 Task: In the  document Computers.txt Select the last point and add comment:  ' It adds clarity to the overall document' Insert emoji reactions: 'Thumbs Down' Select all the potins and apply Title Case
Action: Mouse moved to (249, 354)
Screenshot: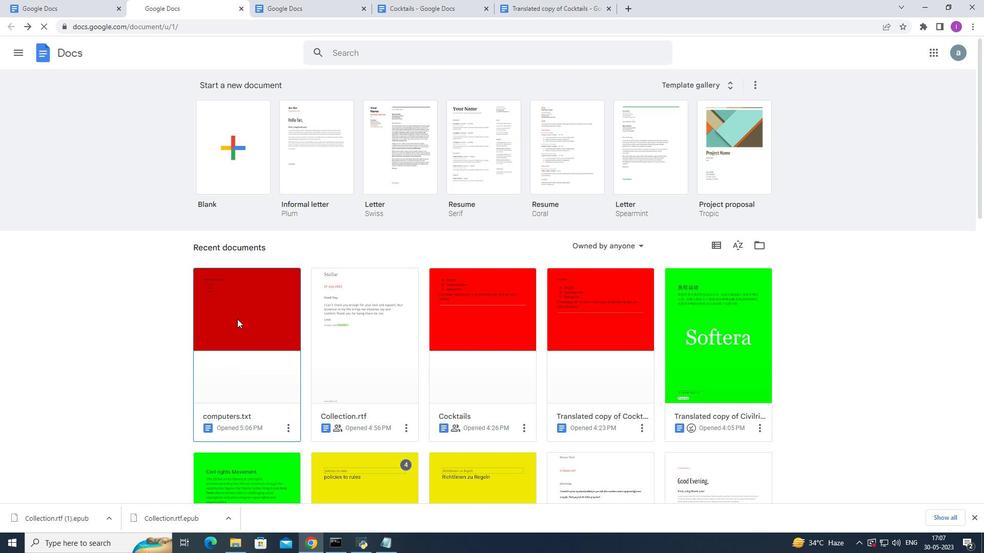 
Action: Mouse pressed left at (249, 354)
Screenshot: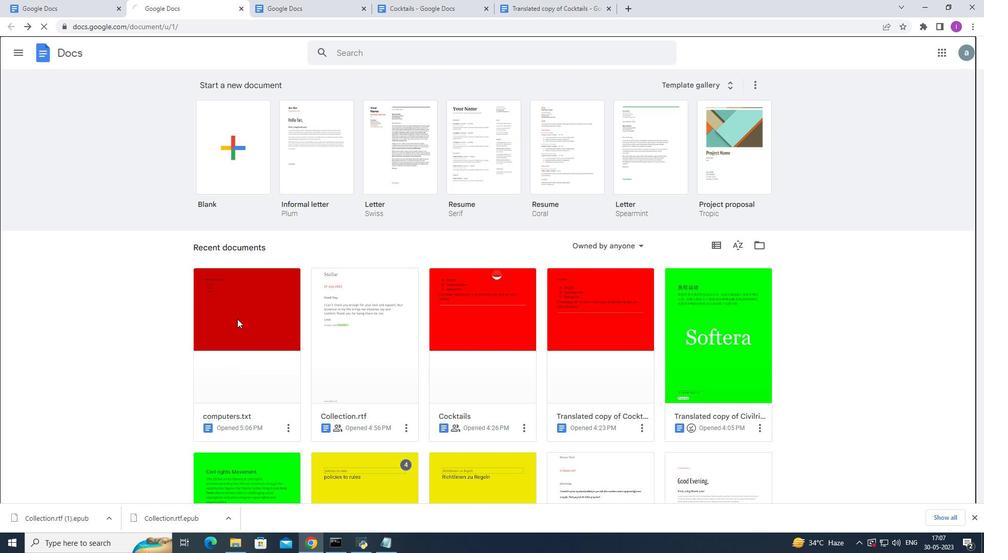 
Action: Mouse moved to (311, 222)
Screenshot: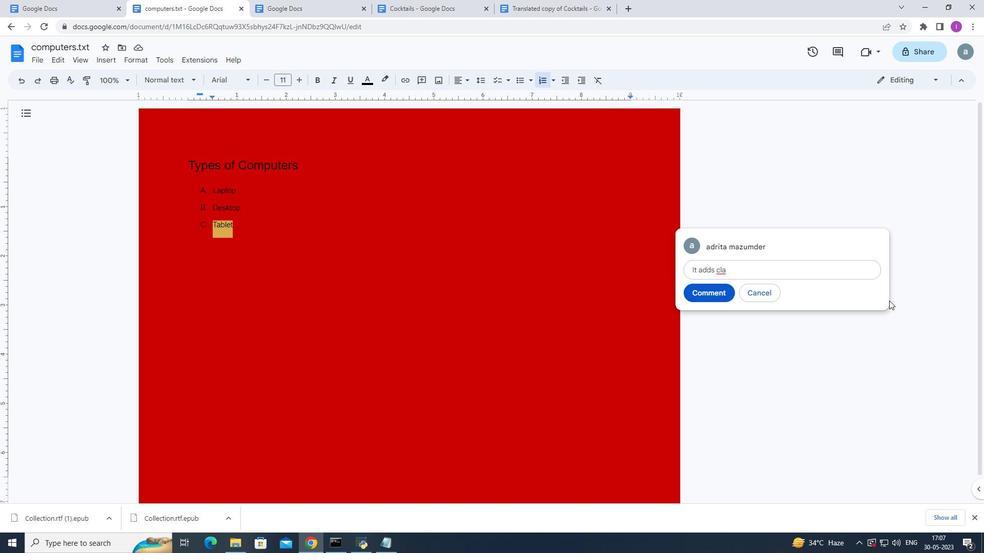
Action: Mouse pressed left at (311, 222)
Screenshot: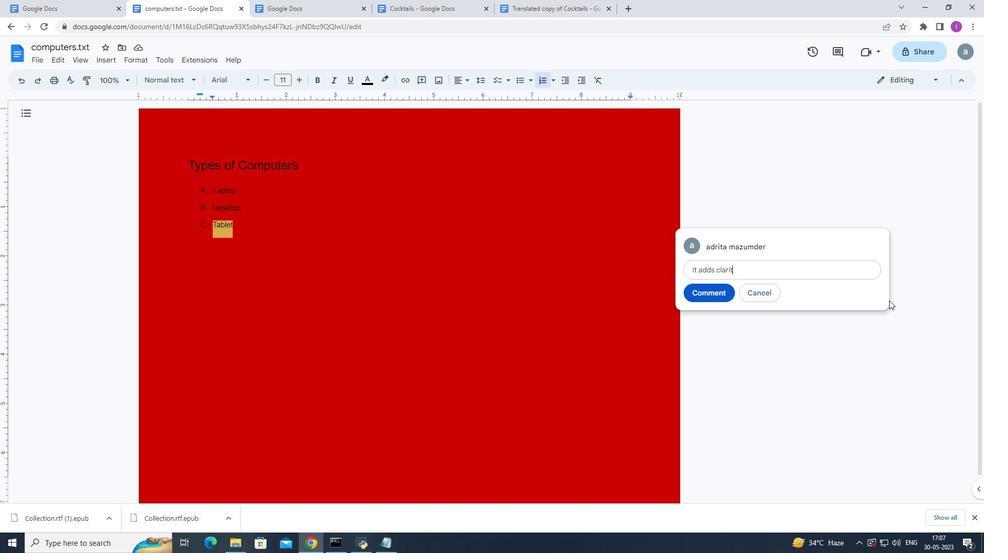 
Action: Mouse moved to (58, 59)
Screenshot: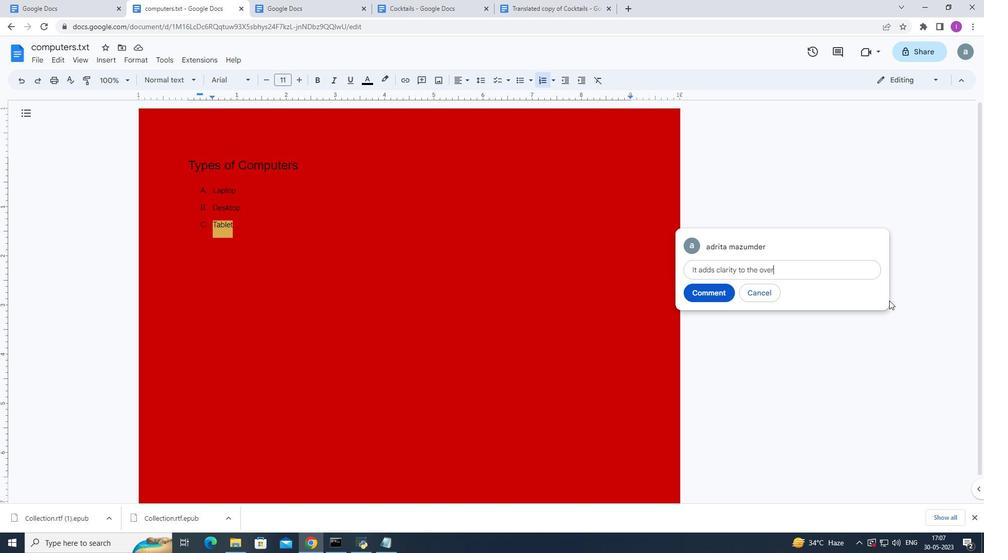 
Action: Mouse pressed left at (58, 59)
Screenshot: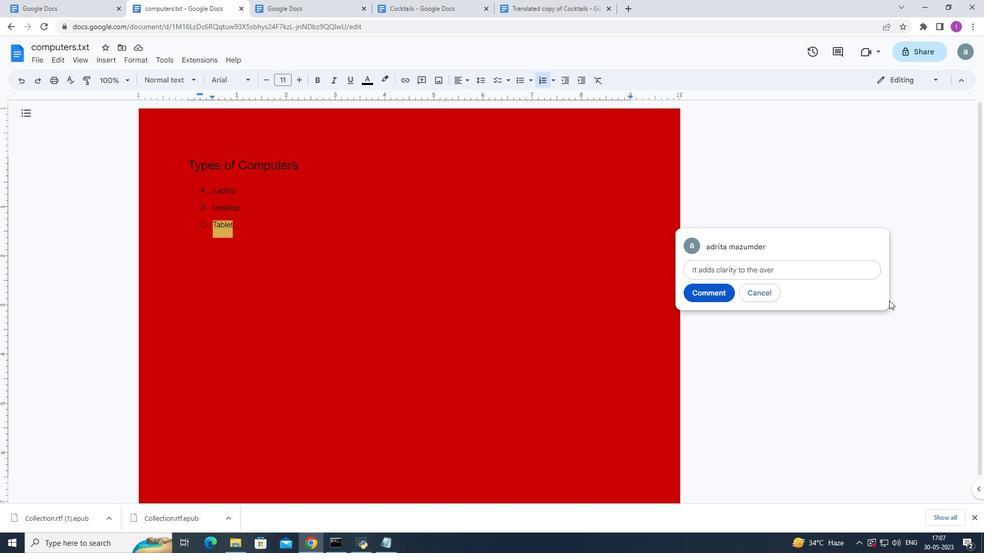 
Action: Mouse moved to (88, 314)
Screenshot: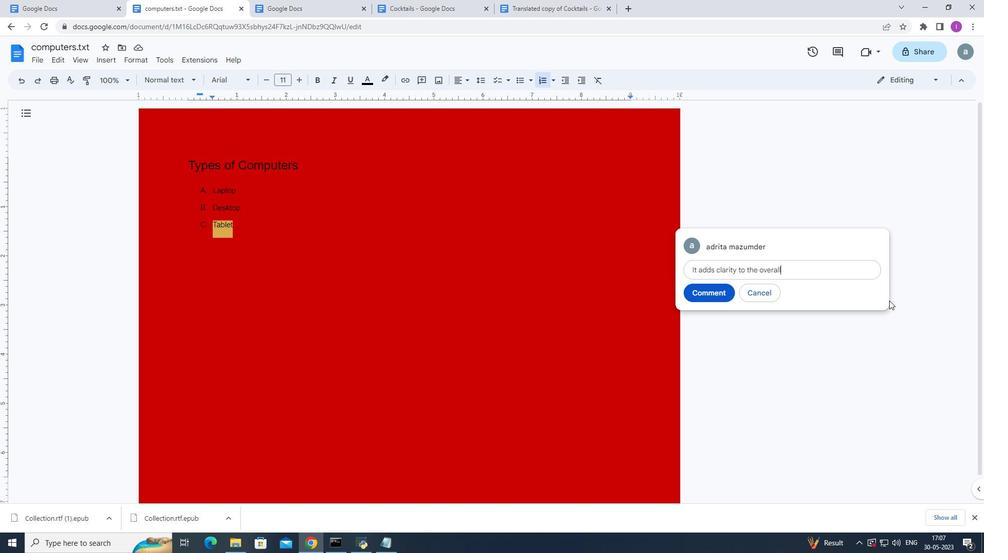 
Action: Mouse pressed left at (88, 314)
Screenshot: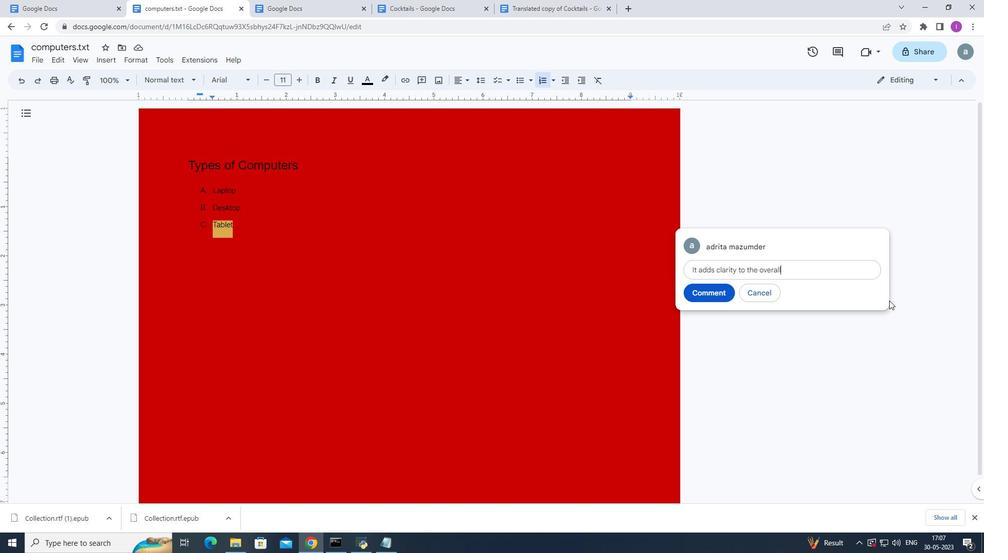 
Action: Mouse moved to (39, 55)
Screenshot: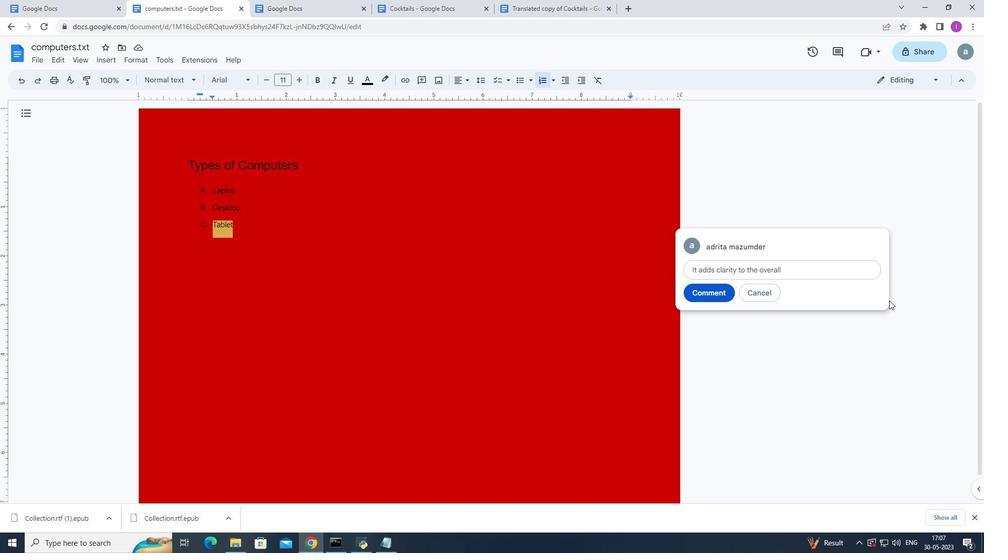 
Action: Mouse pressed left at (39, 55)
Screenshot: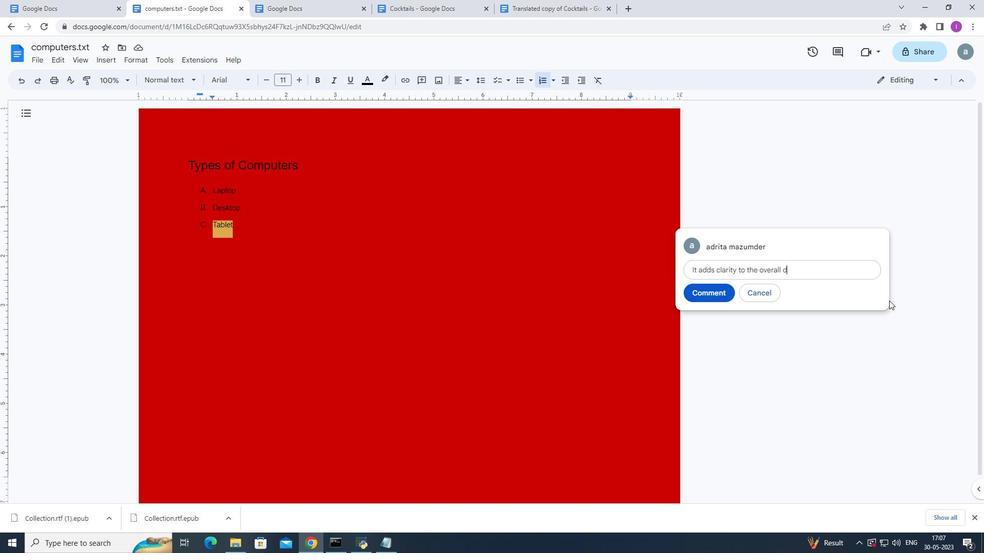 
Action: Mouse moved to (39, 396)
Screenshot: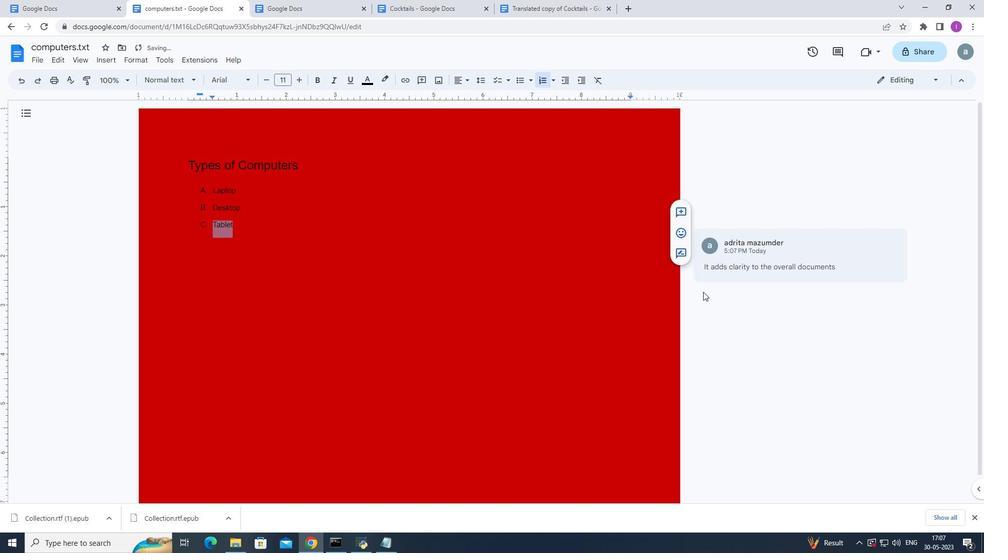 
Action: Mouse pressed left at (39, 396)
Screenshot: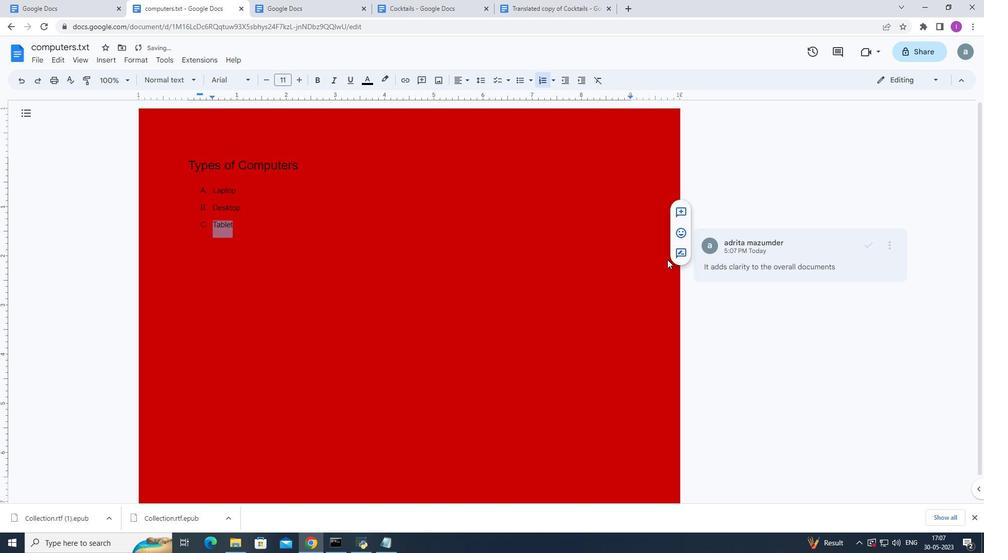 
Action: Mouse moved to (102, 59)
Screenshot: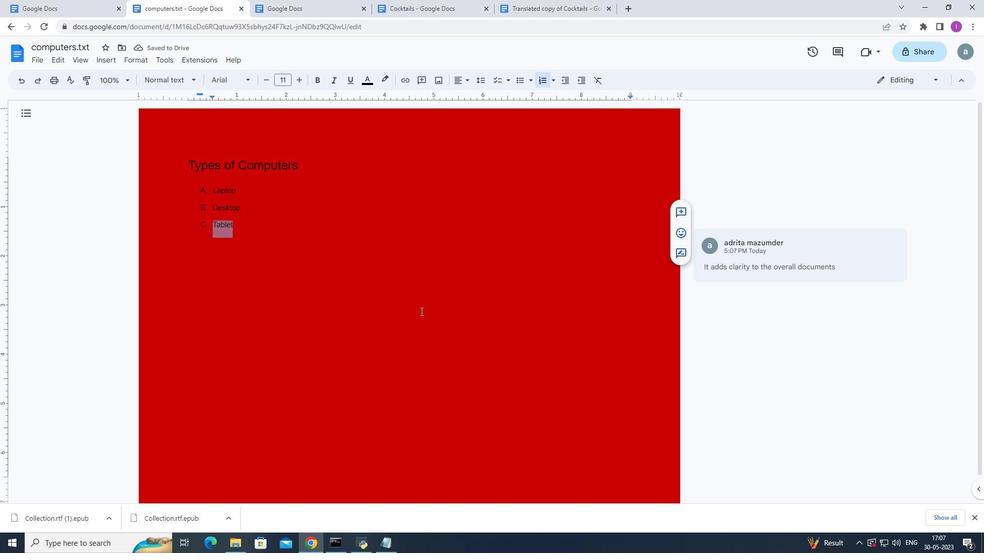 
Action: Mouse pressed left at (102, 59)
Screenshot: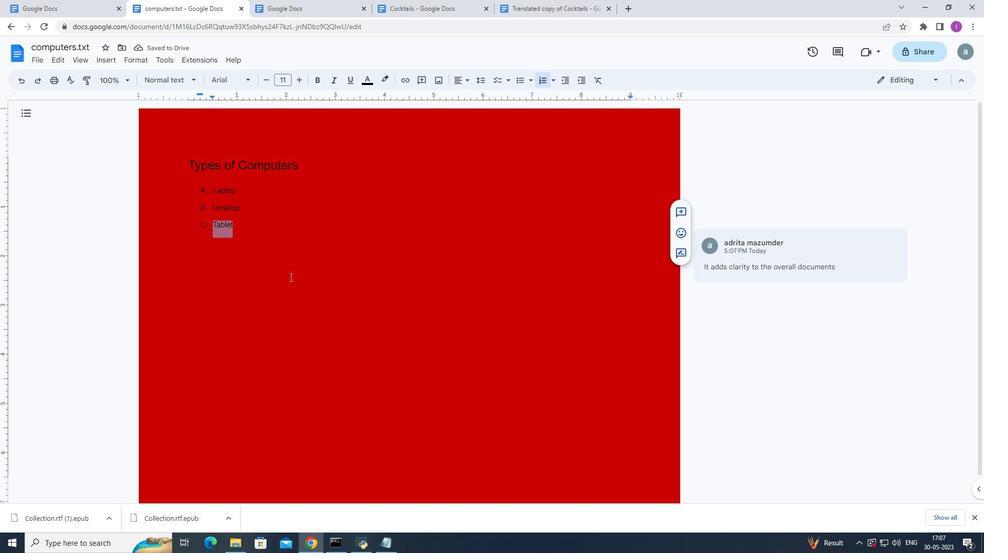 
Action: Mouse moved to (53, 353)
Screenshot: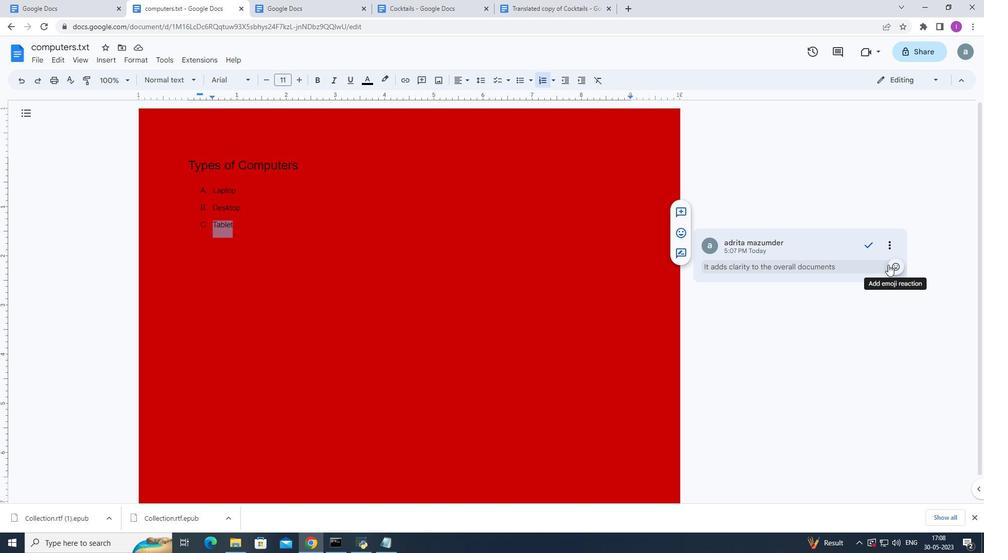 
Action: Mouse pressed left at (53, 353)
Screenshot: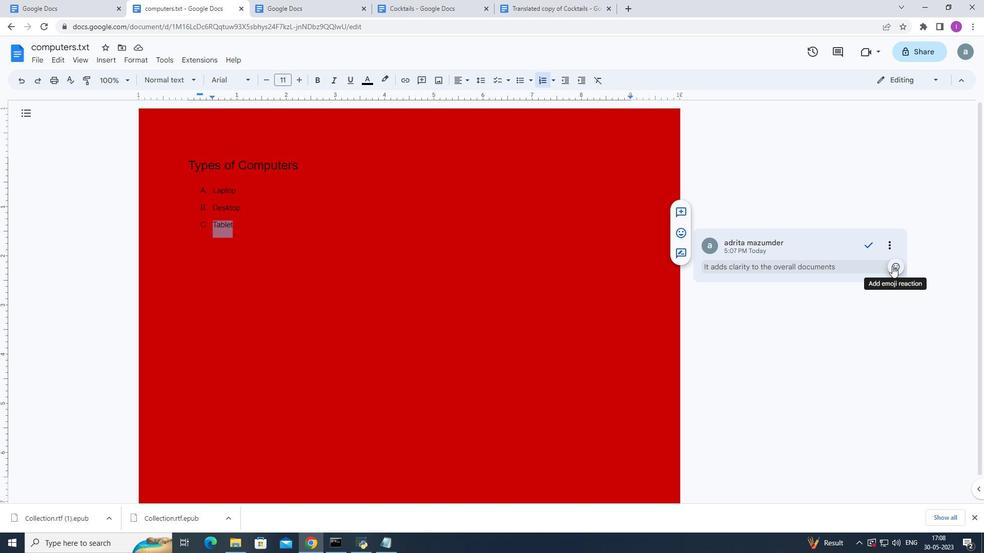 
Action: Mouse moved to (71, 60)
Screenshot: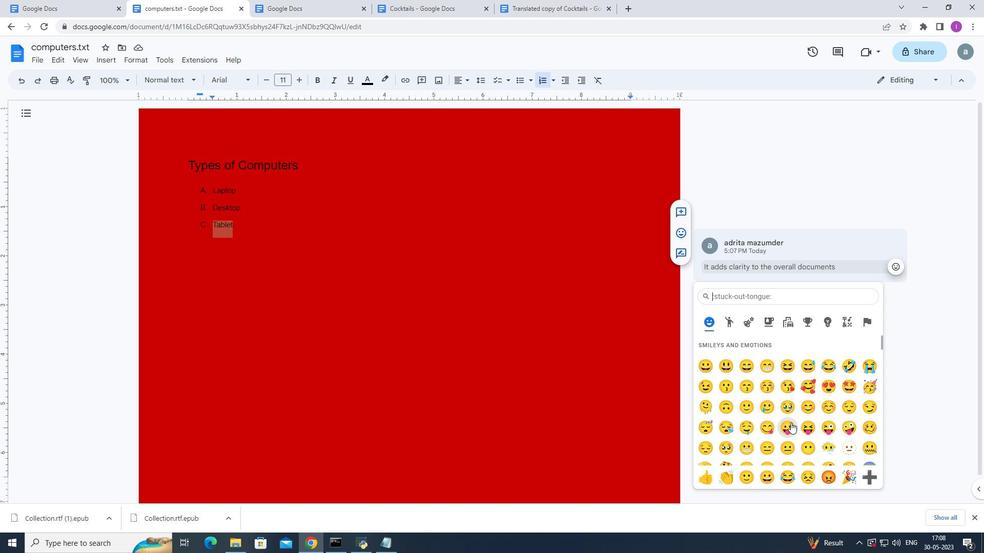 
Action: Mouse pressed left at (71, 60)
Screenshot: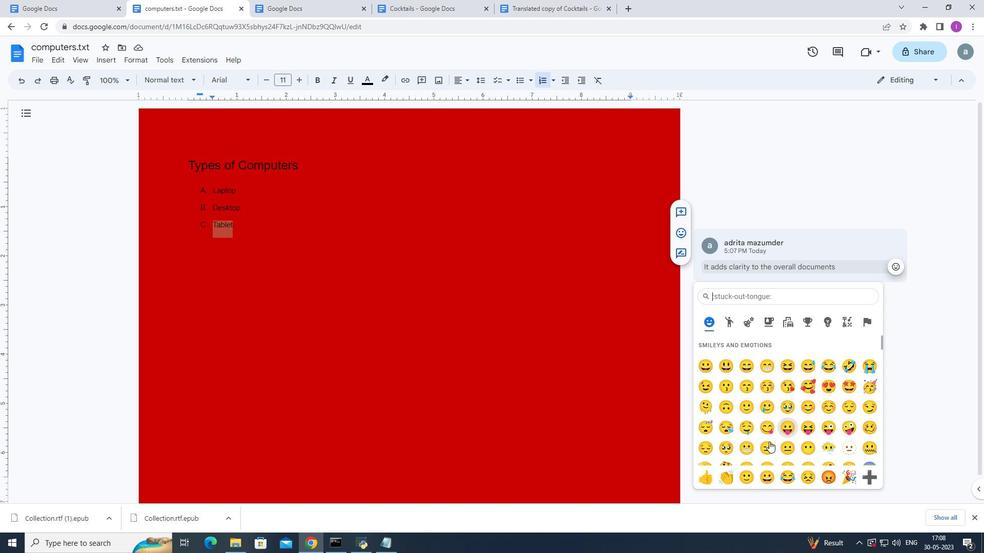 
Action: Mouse moved to (157, 243)
Screenshot: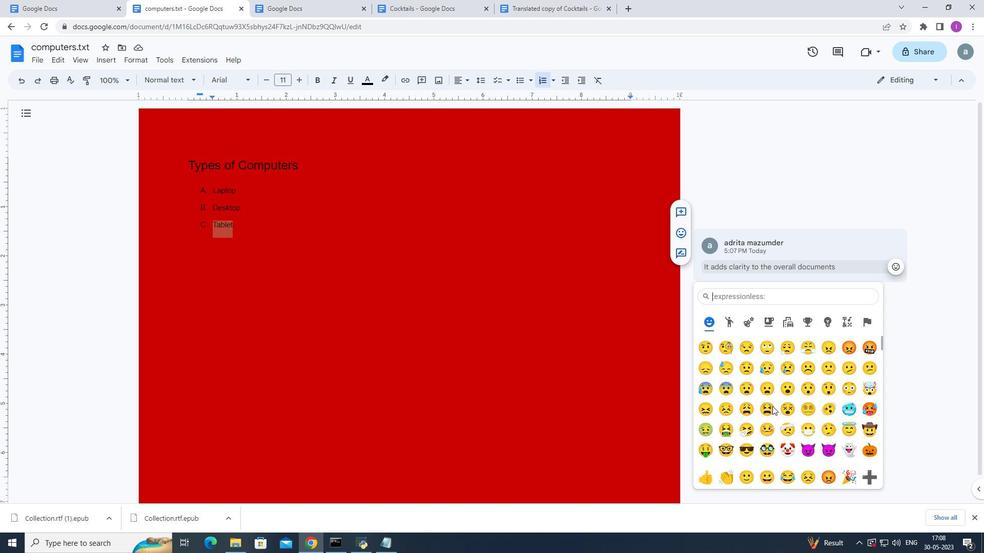 
Action: Mouse pressed left at (157, 243)
Screenshot: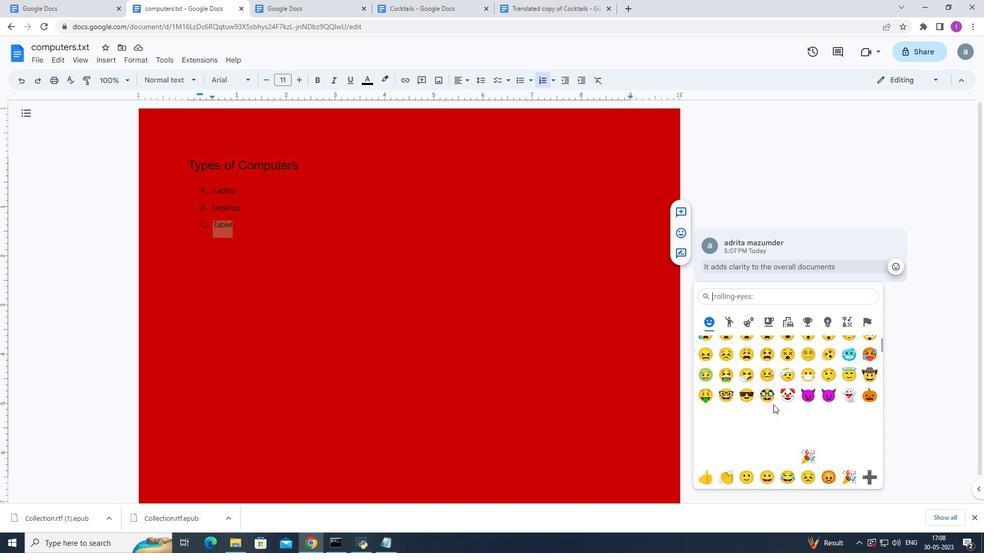 
Action: Mouse moved to (173, 57)
Screenshot: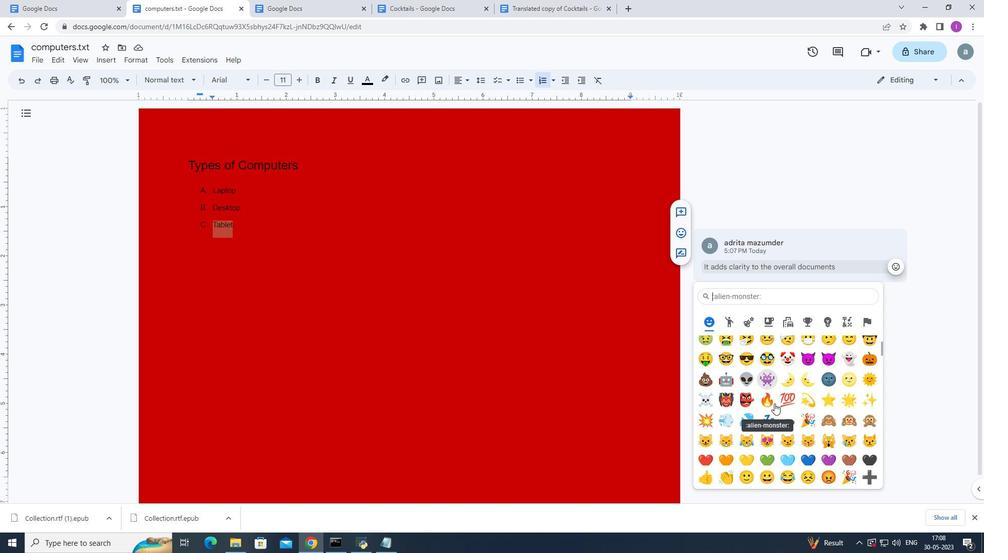 
Action: Mouse pressed left at (173, 57)
Screenshot: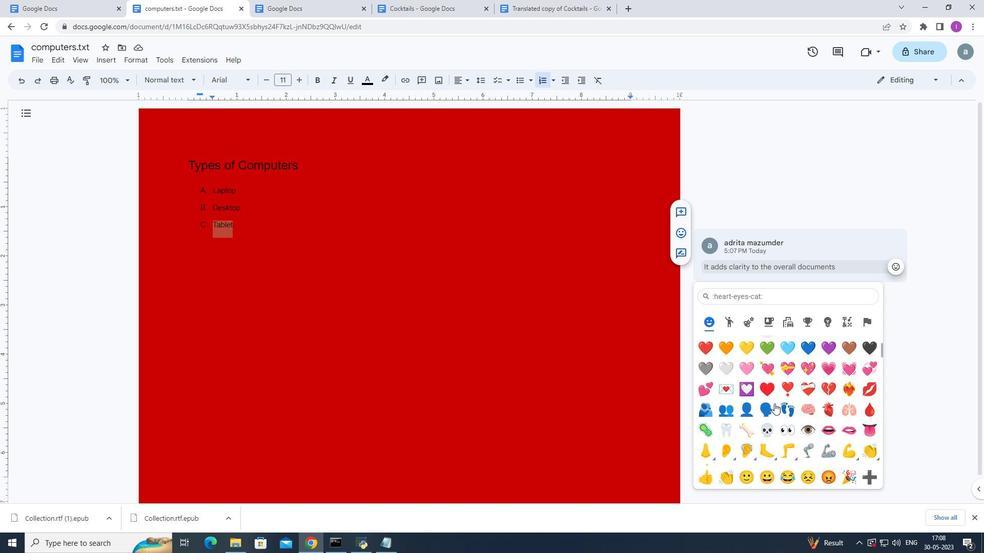 
Action: Mouse moved to (125, 257)
Screenshot: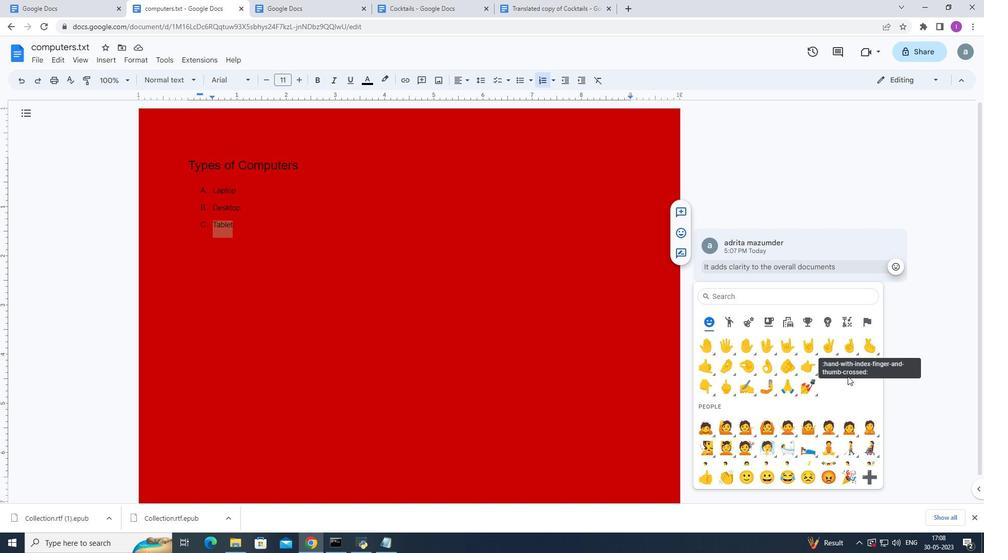 
Action: Mouse pressed left at (125, 257)
Screenshot: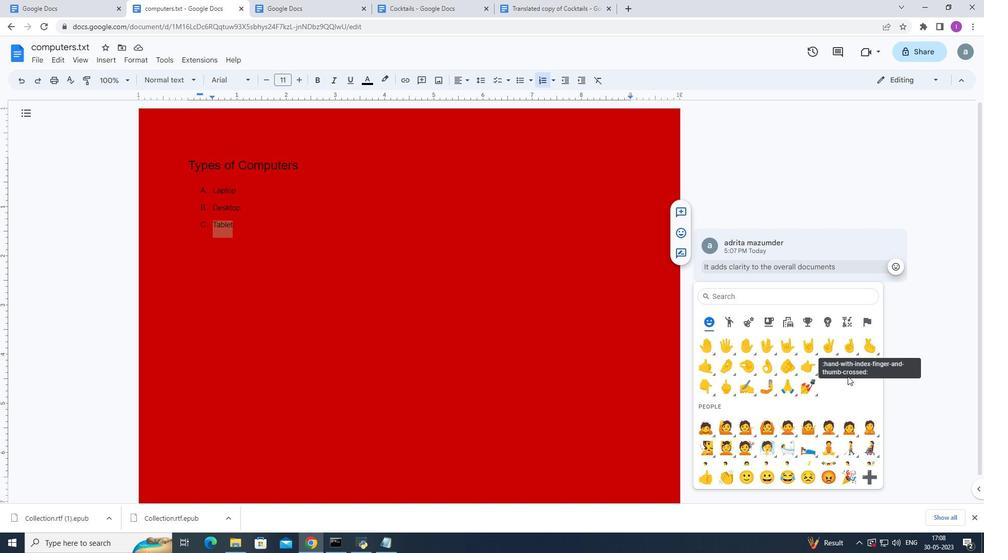 
Action: Mouse moved to (61, 61)
Screenshot: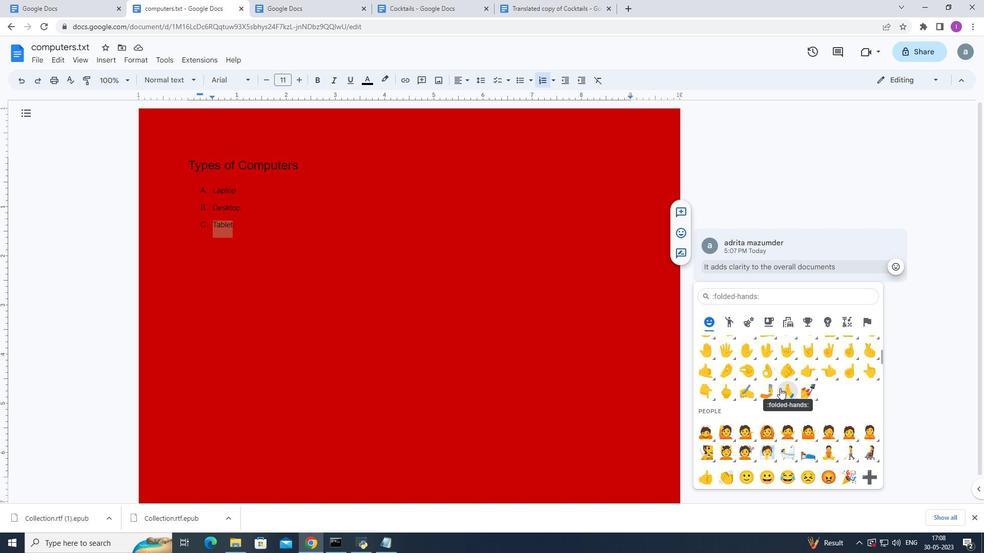 
Action: Mouse pressed left at (61, 61)
Screenshot: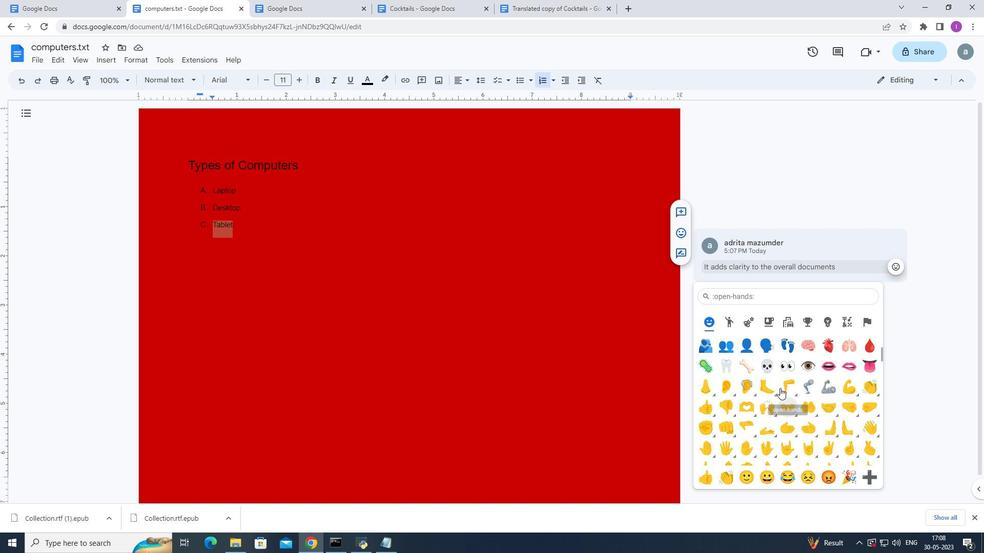 
Action: Mouse moved to (16, 206)
Screenshot: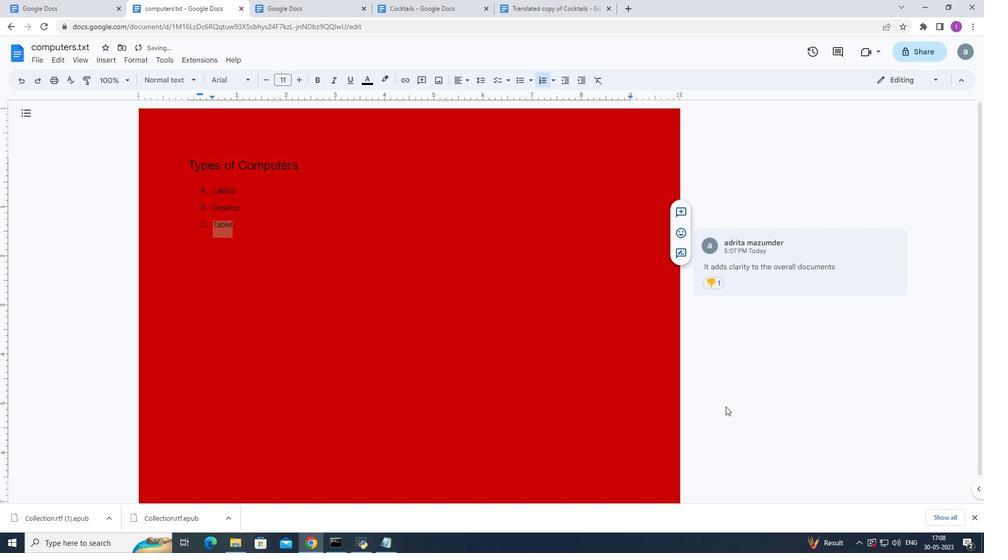 
Action: Mouse pressed left at (16, 206)
Screenshot: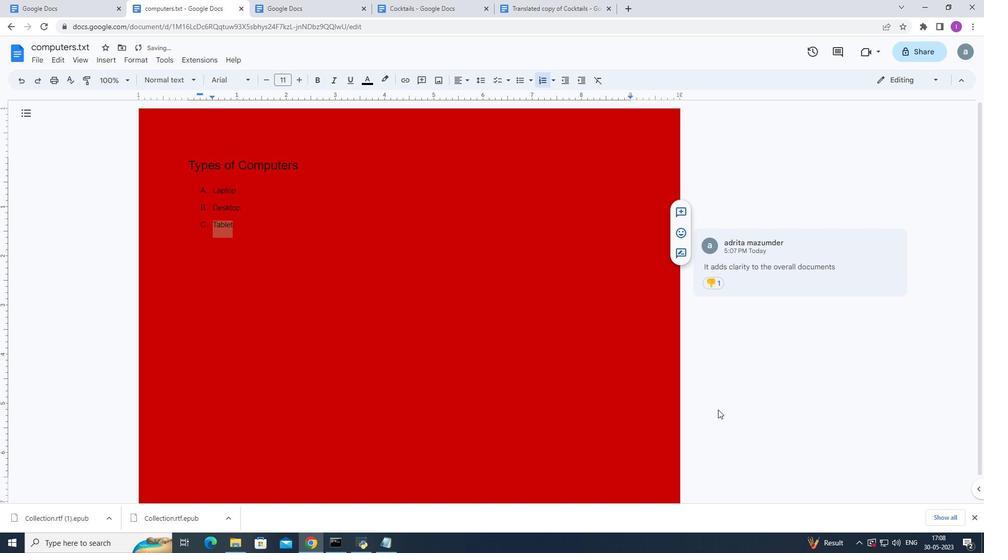 
Action: Mouse moved to (36, 56)
Screenshot: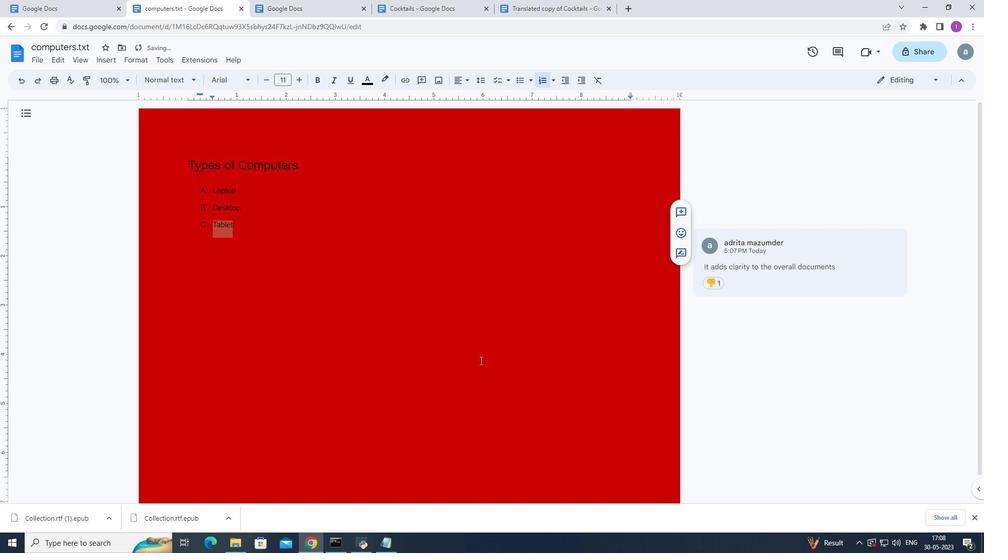 
Action: Mouse pressed left at (36, 56)
Screenshot: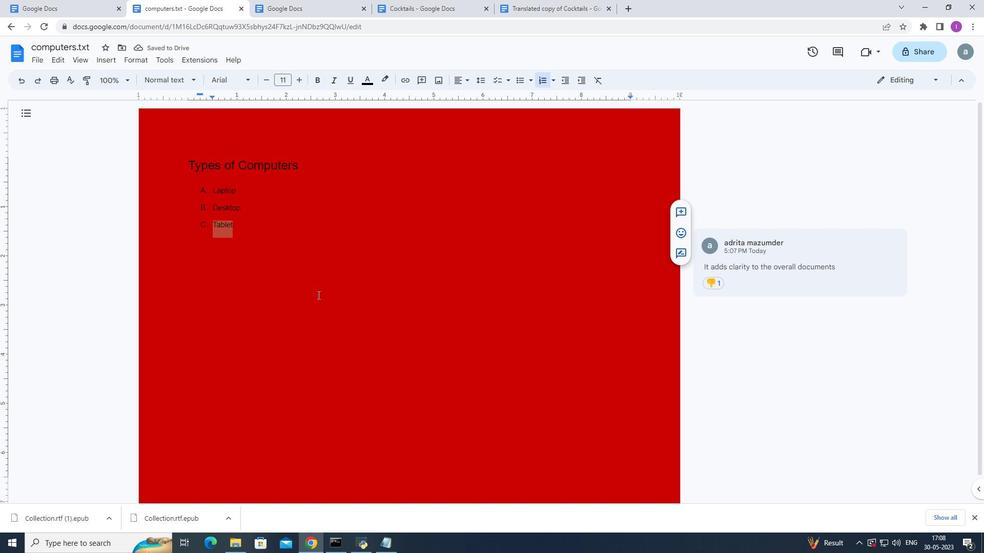 
Action: Mouse moved to (316, 231)
Screenshot: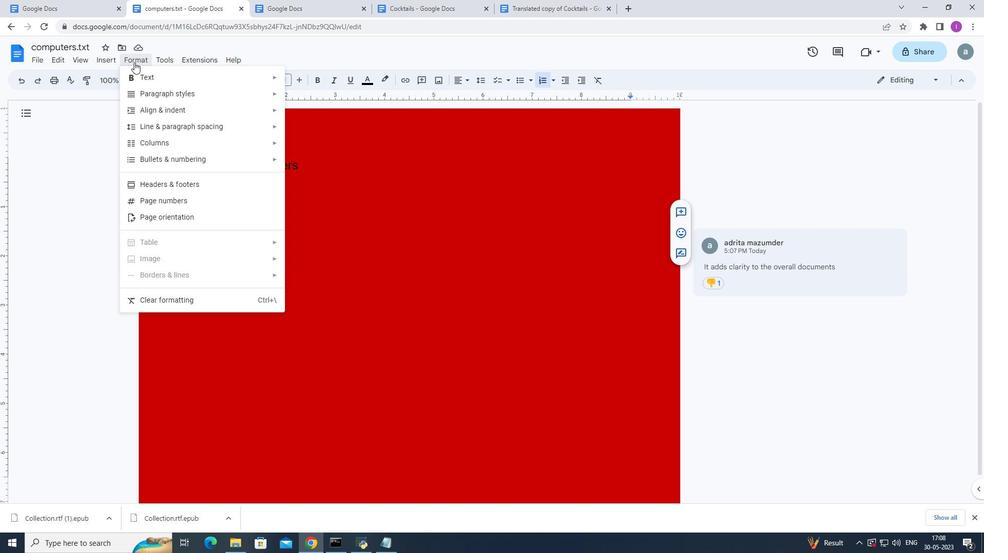 
Action: Mouse pressed left at (316, 231)
Screenshot: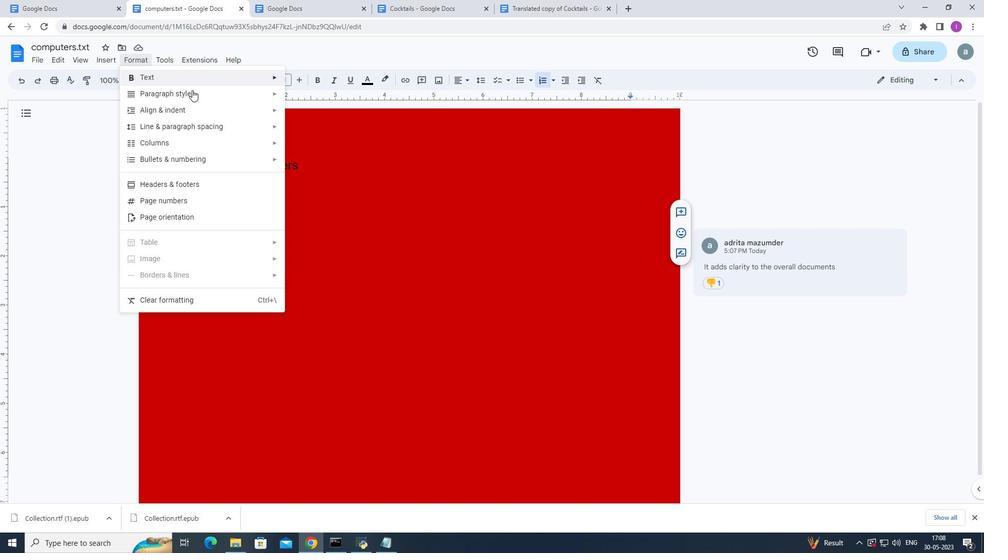 
Action: Mouse moved to (621, 260)
Screenshot: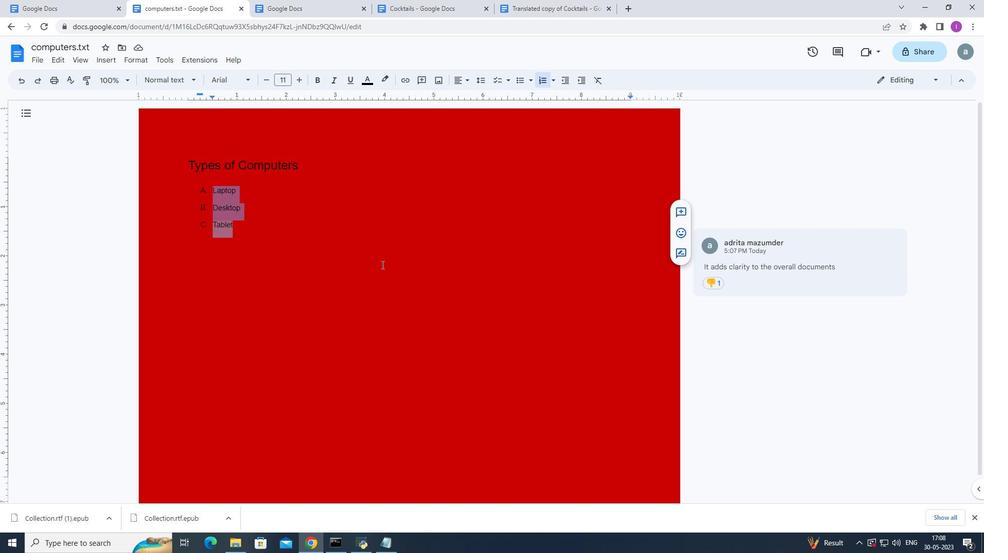 
Action: Key pressed <<186>>
Screenshot: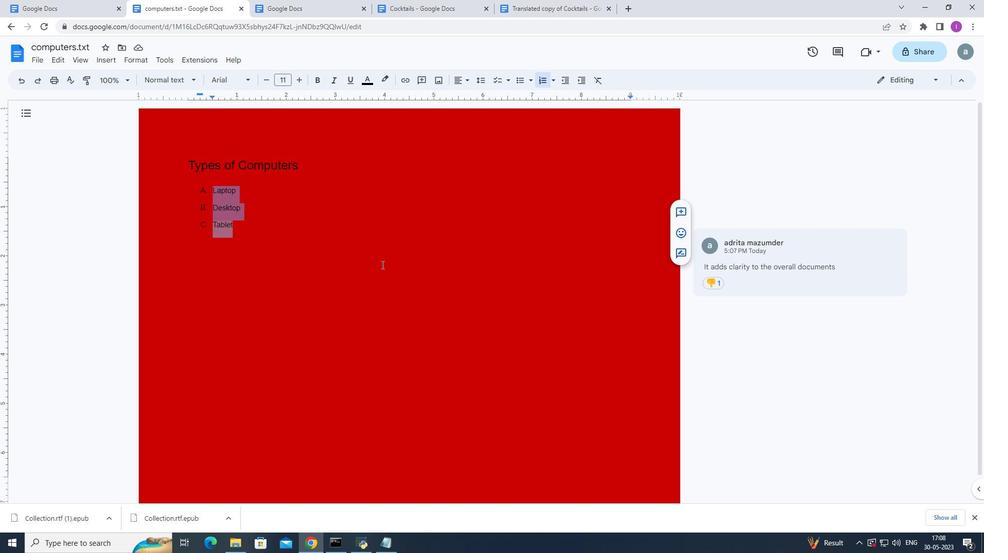 
Action: Mouse moved to (273, 225)
Screenshot: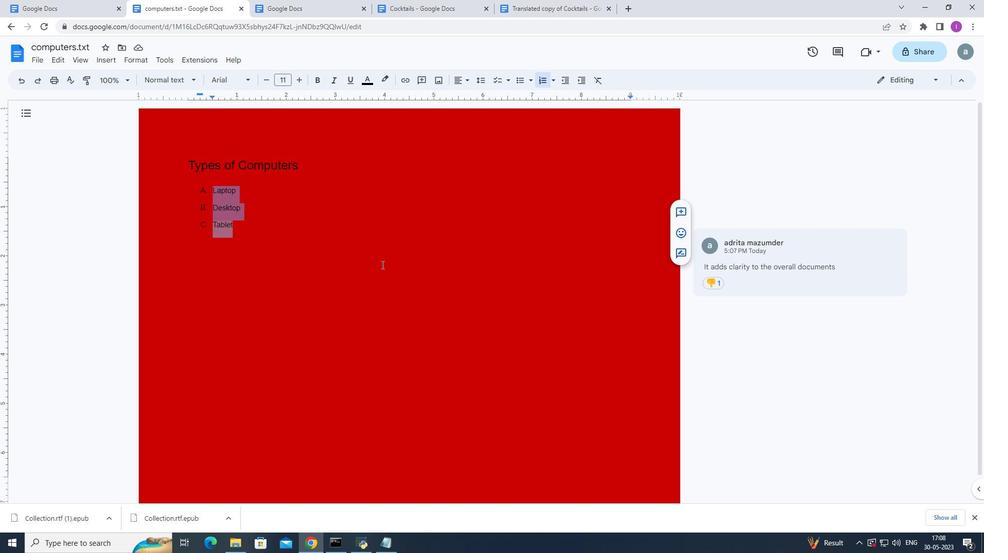
Action: Mouse pressed left at (273, 225)
Screenshot: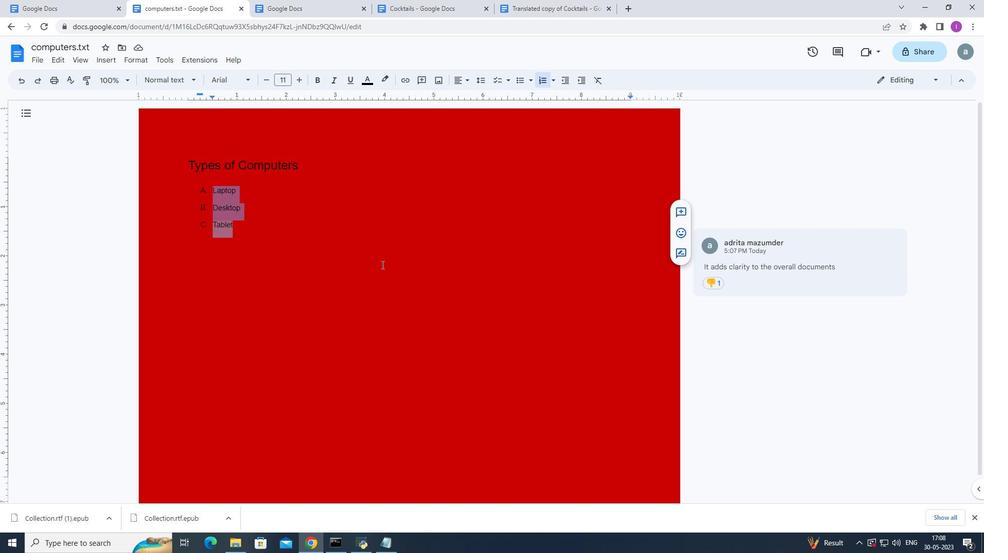 
Action: Mouse moved to (332, 222)
Screenshot: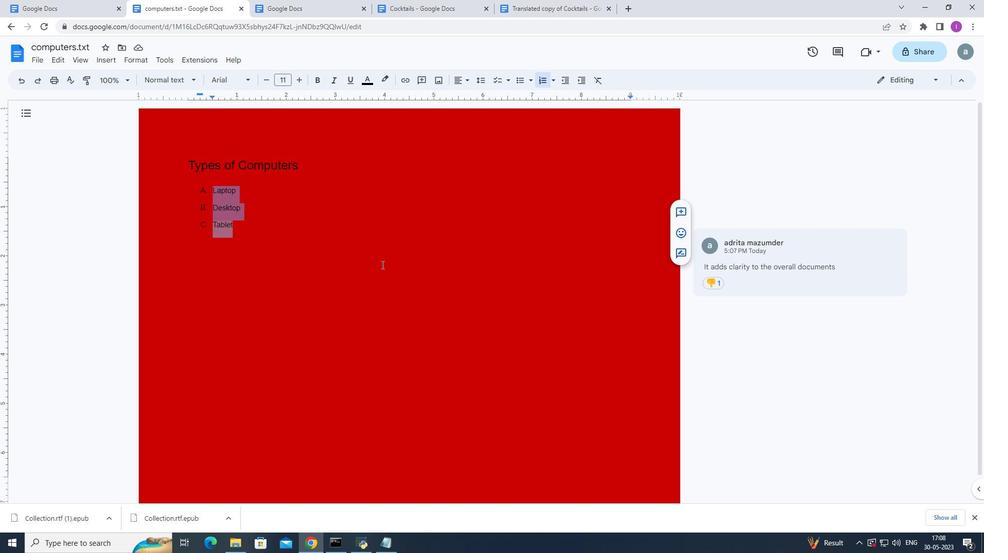 
Action: Mouse pressed left at (332, 222)
Screenshot: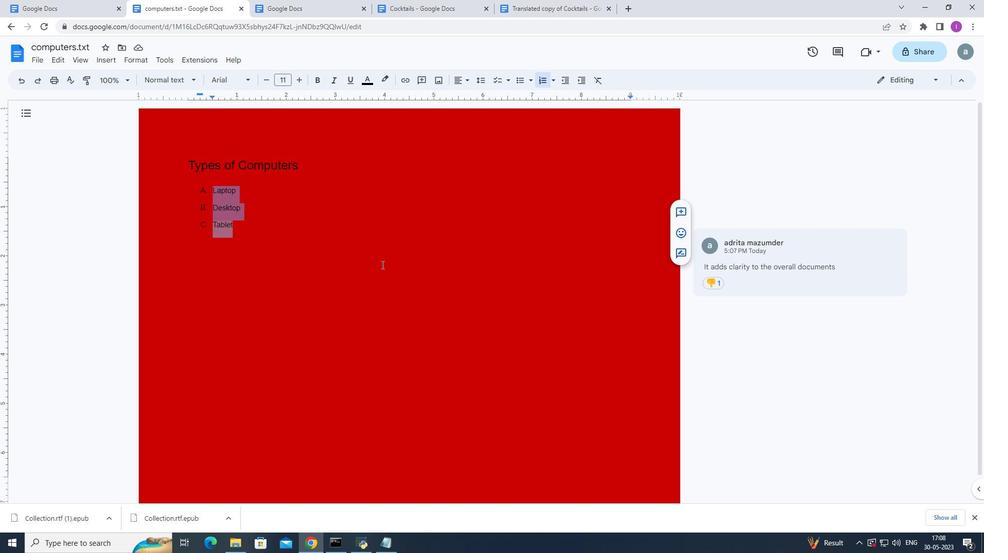 
Action: Mouse moved to (319, 220)
Screenshot: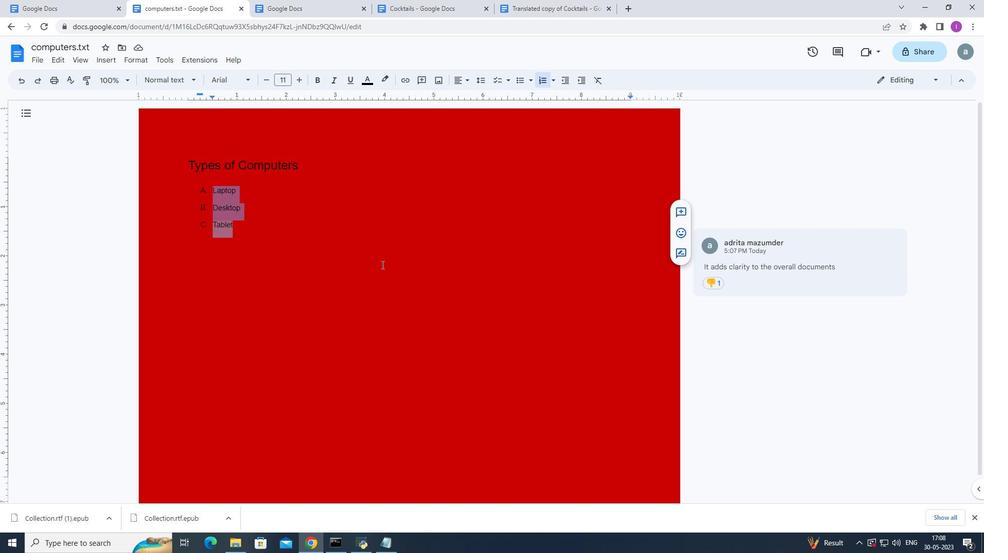 
Action: Mouse pressed left at (319, 220)
Screenshot: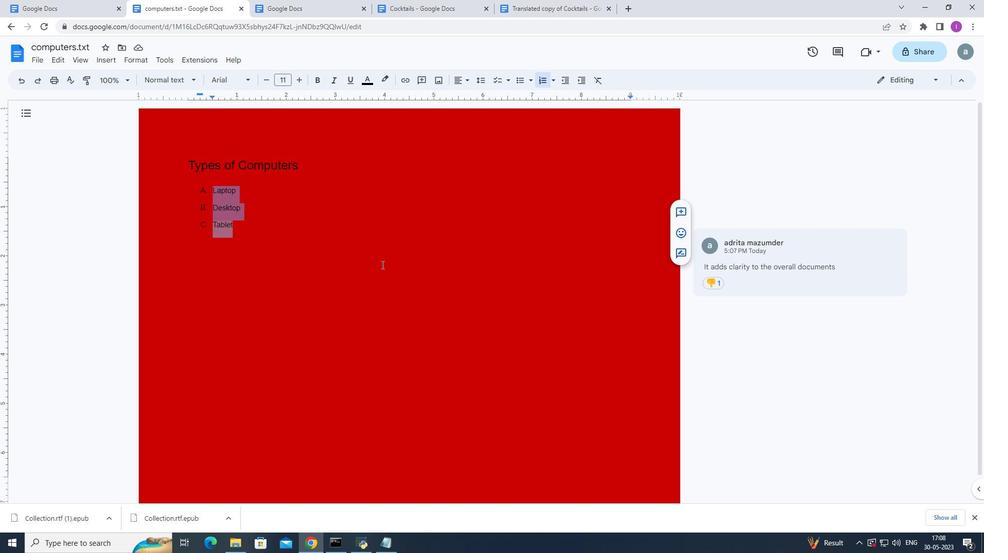 
Action: Mouse moved to (326, 239)
Screenshot: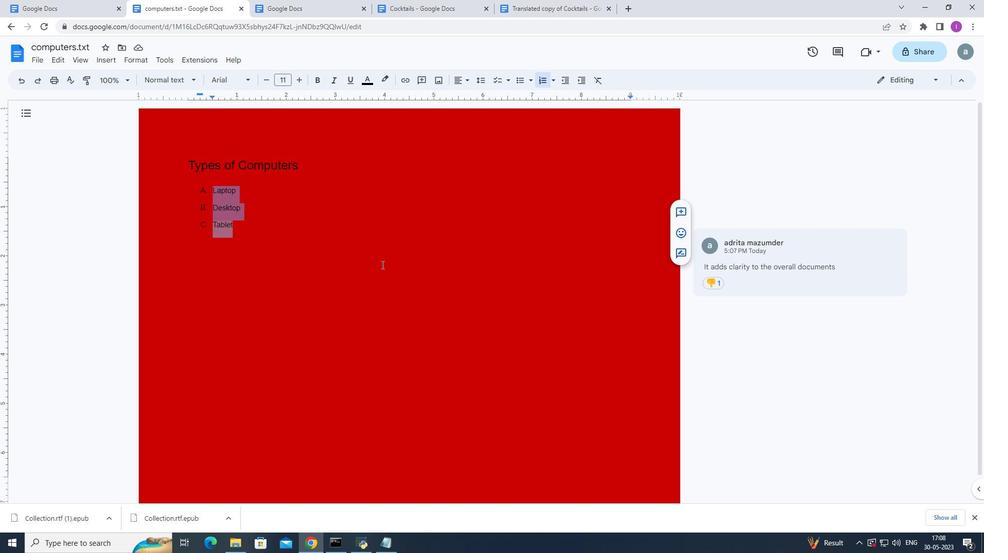 
Action: Mouse pressed left at (326, 239)
Screenshot: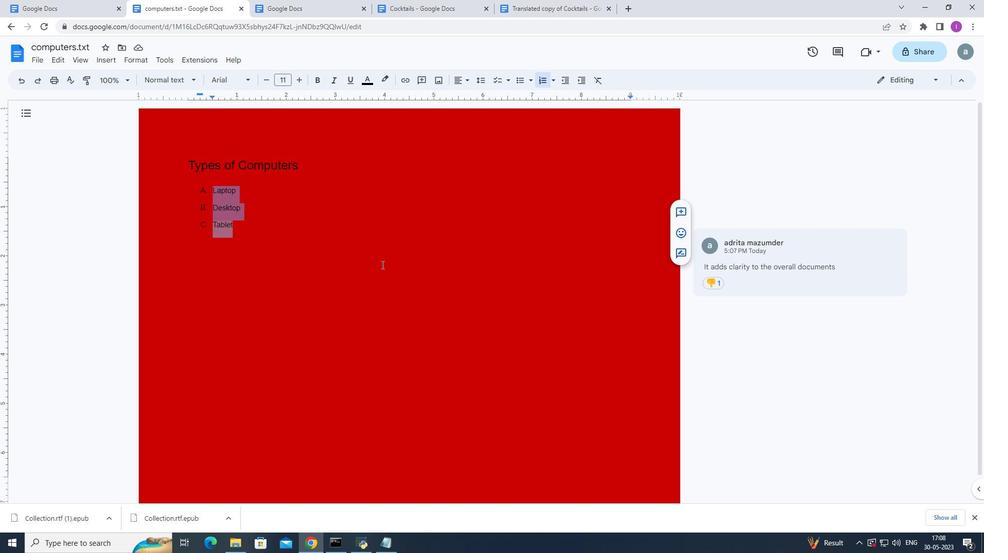 
Action: Mouse moved to (314, 229)
Screenshot: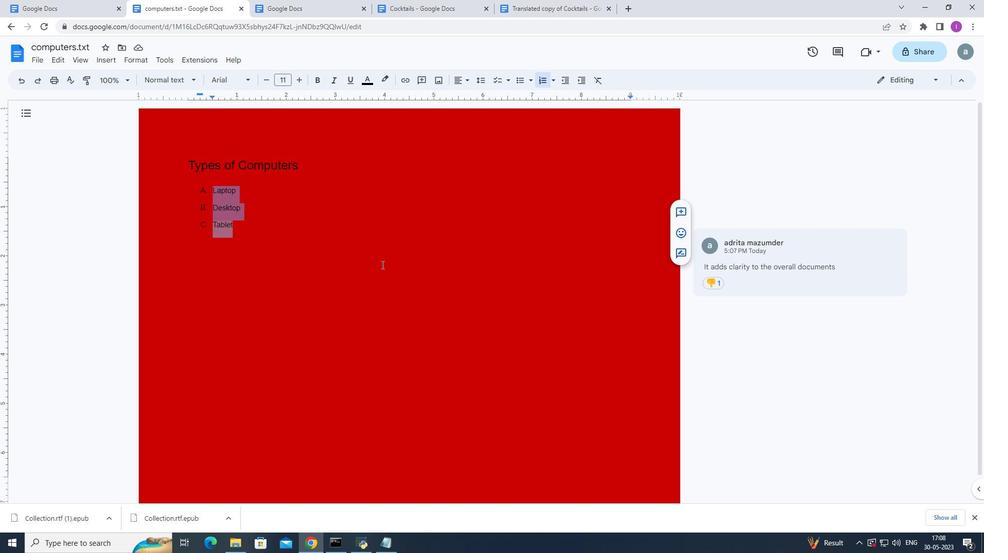
Action: Mouse pressed left at (314, 229)
Screenshot: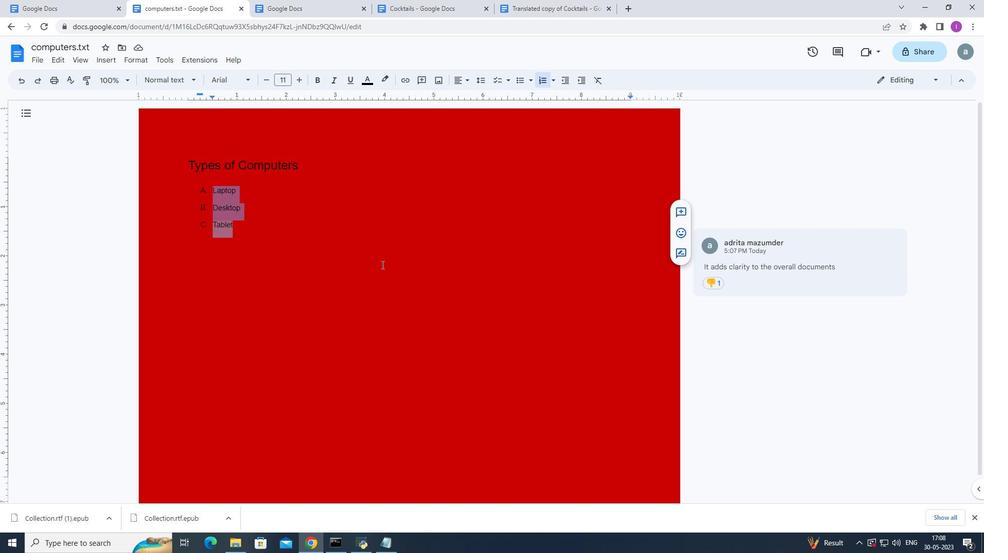 
Action: Mouse moved to (314, 227)
Screenshot: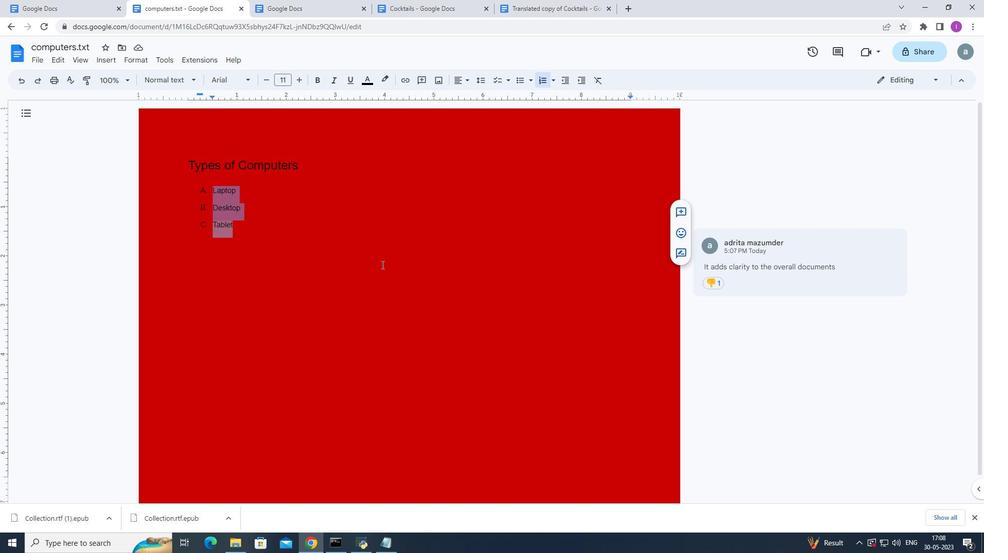 
Action: Mouse pressed left at (314, 227)
Screenshot: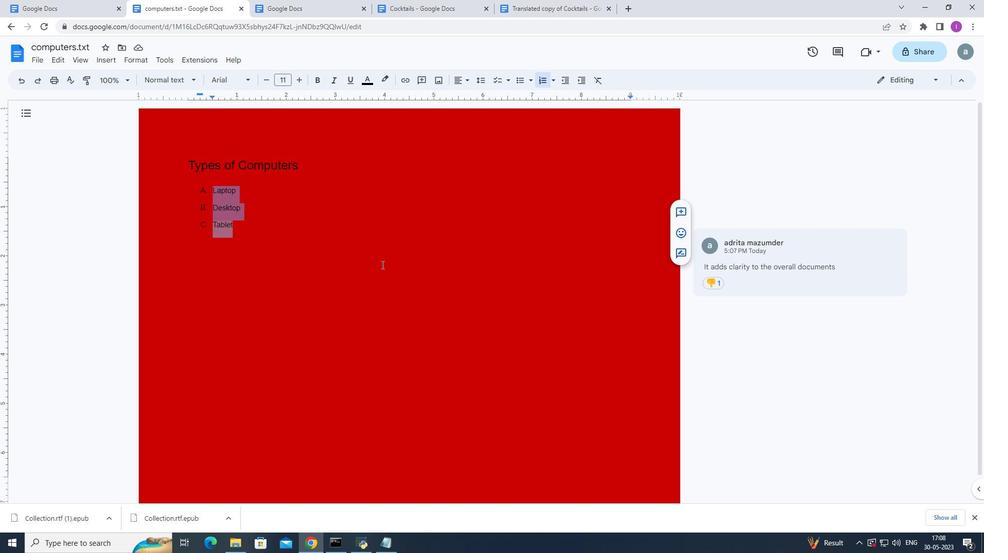 
Action: Mouse moved to (280, 239)
Screenshot: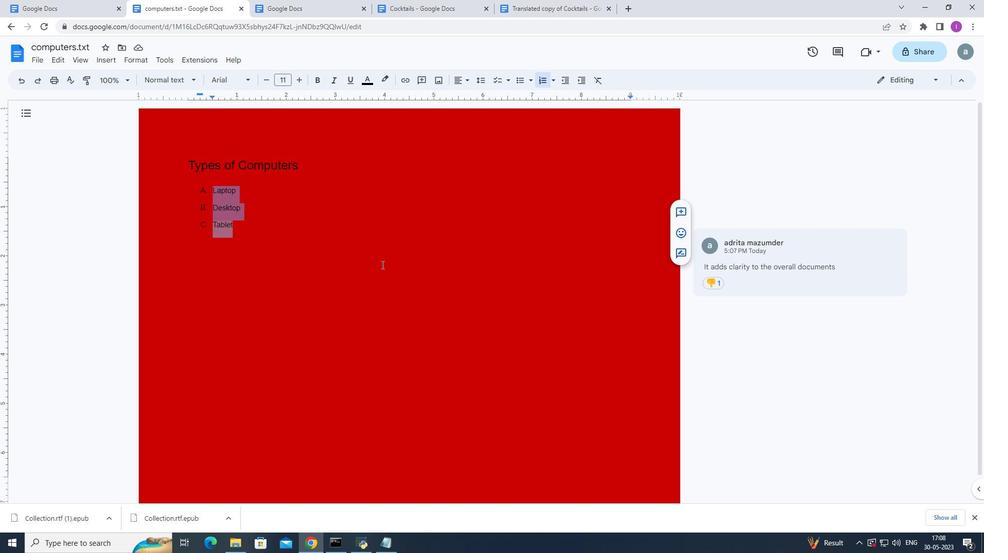 
Action: Key pressed <Key.backspace>
Screenshot: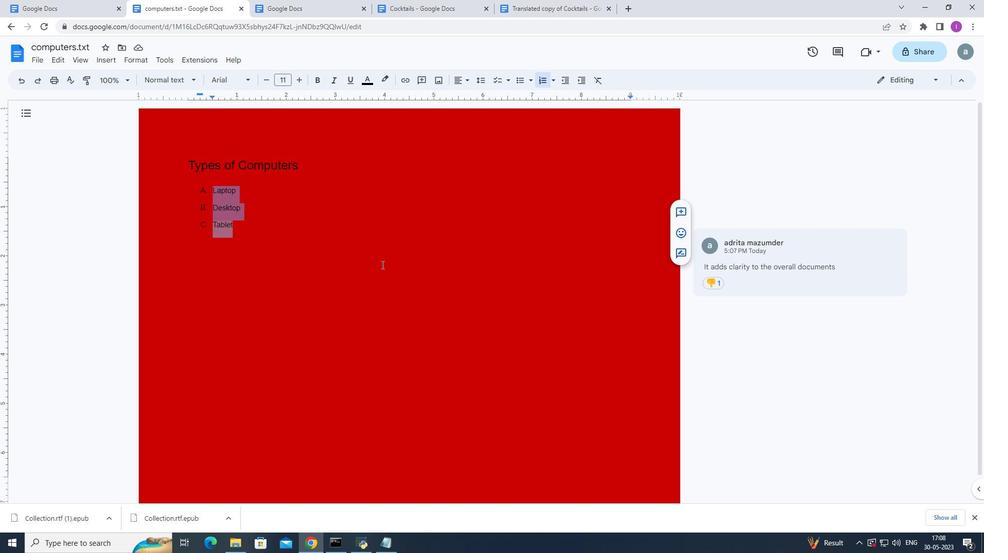 
Action: Mouse moved to (320, 232)
Screenshot: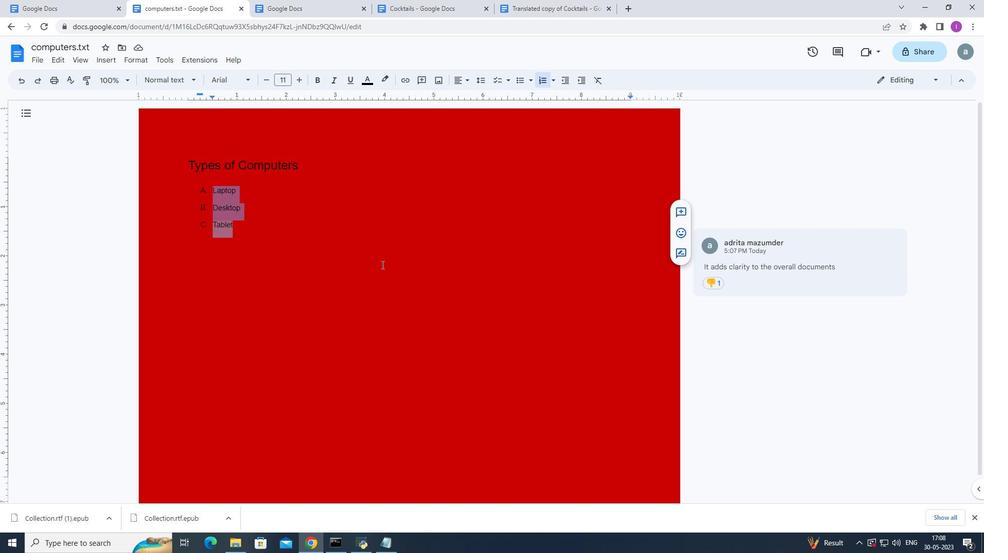 
Action: Mouse pressed left at (320, 232)
Screenshot: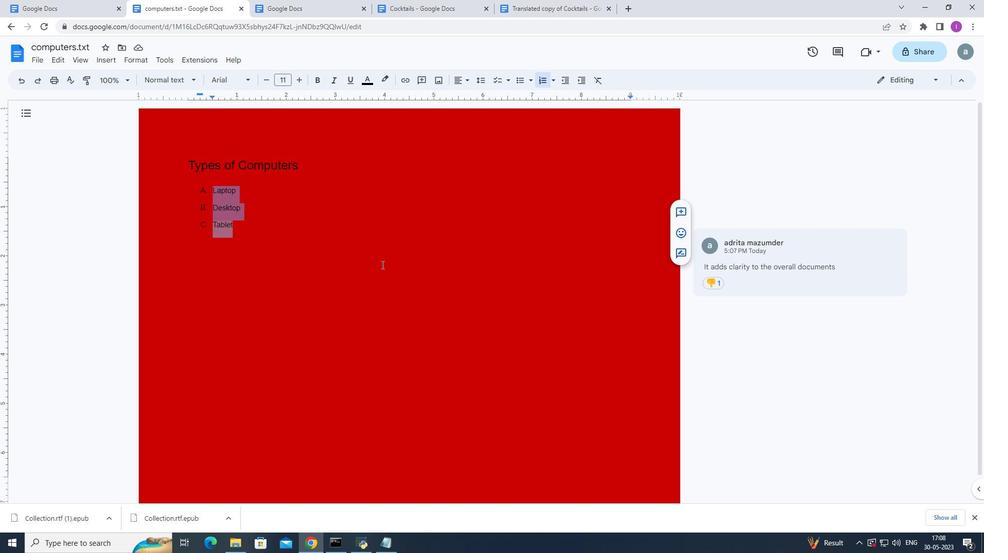
Action: Mouse moved to (285, 232)
Screenshot: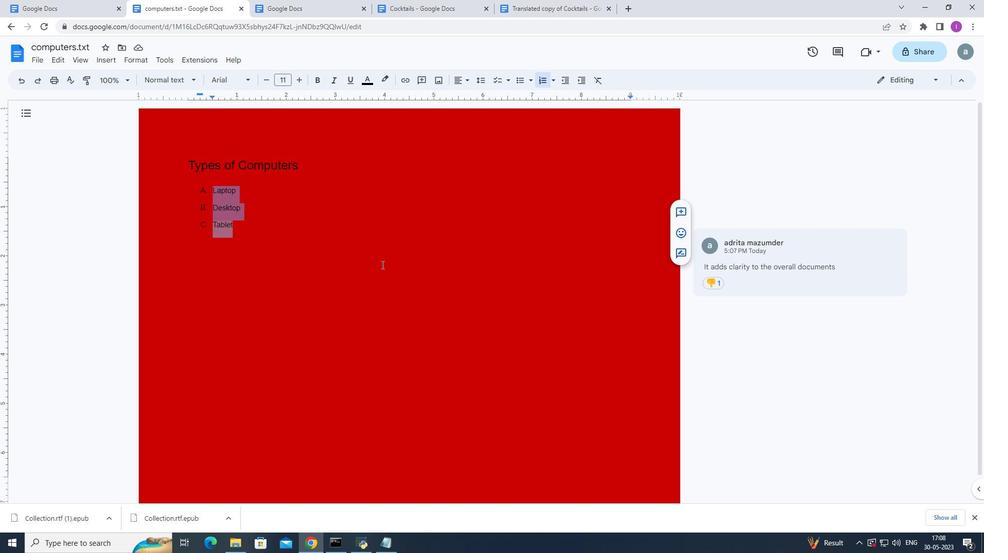 
Action: Key pressed <<186>>;
Screenshot: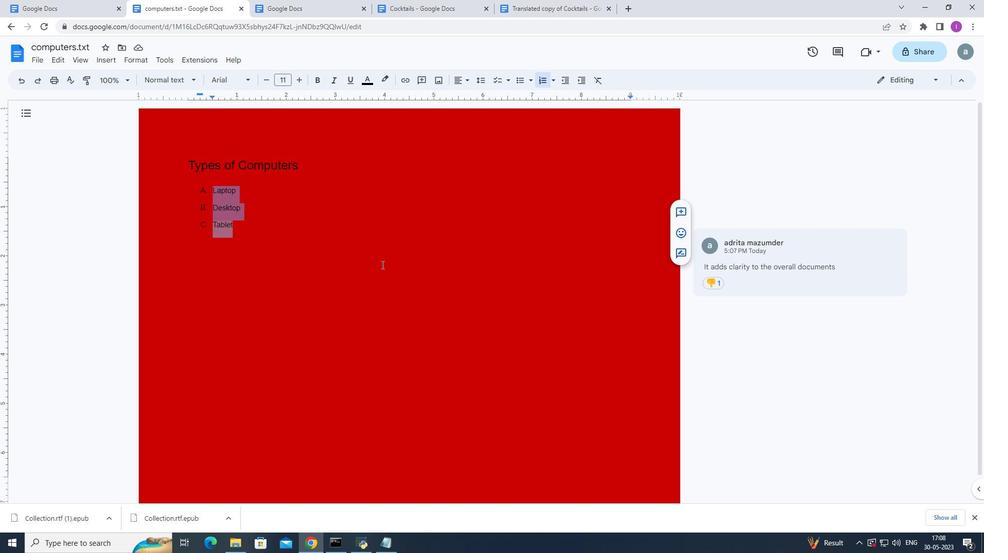 
Action: Mouse moved to (300, 227)
Screenshot: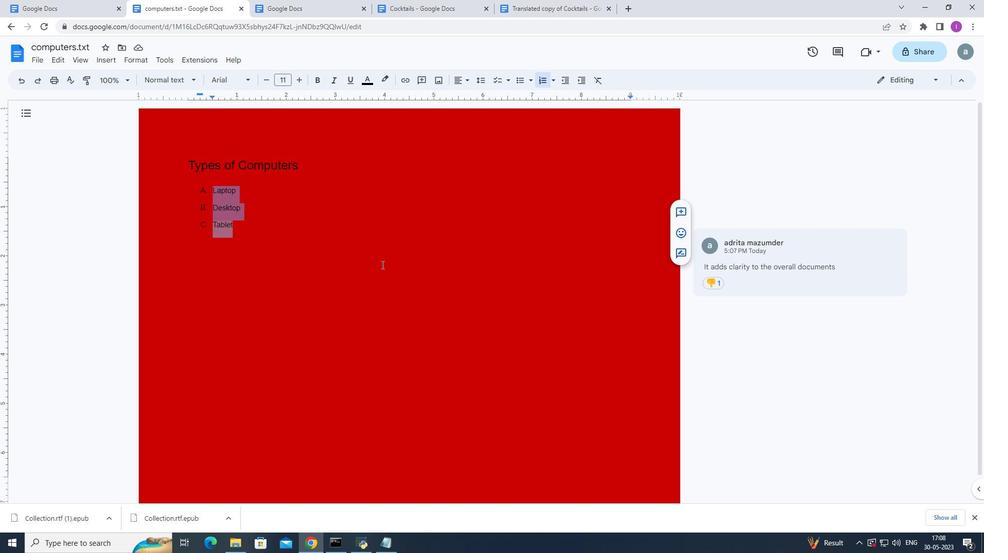 
Action: Mouse pressed left at (300, 227)
Screenshot: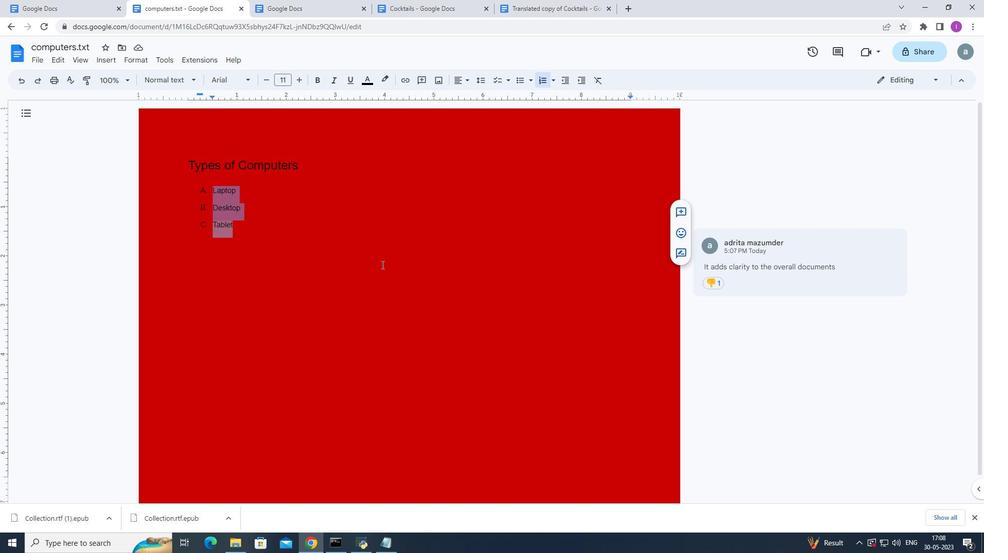 
Action: Mouse moved to (237, 319)
Screenshot: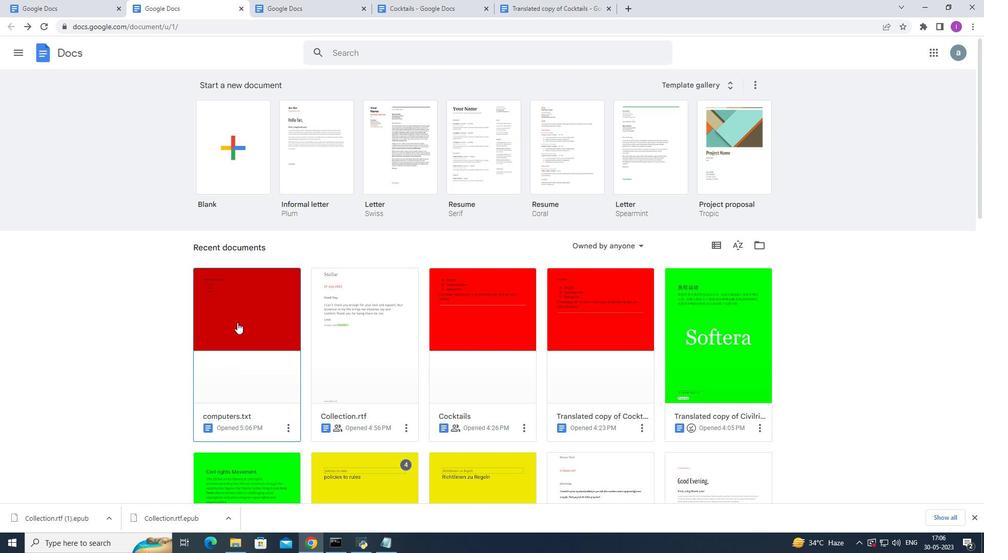 
Action: Mouse pressed left at (237, 319)
Screenshot: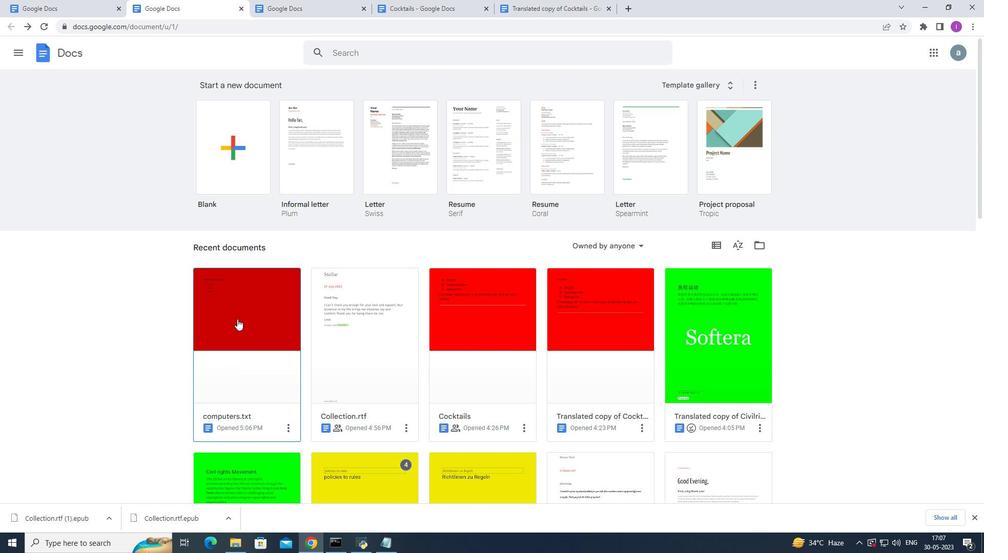 
Action: Mouse moved to (298, 222)
Screenshot: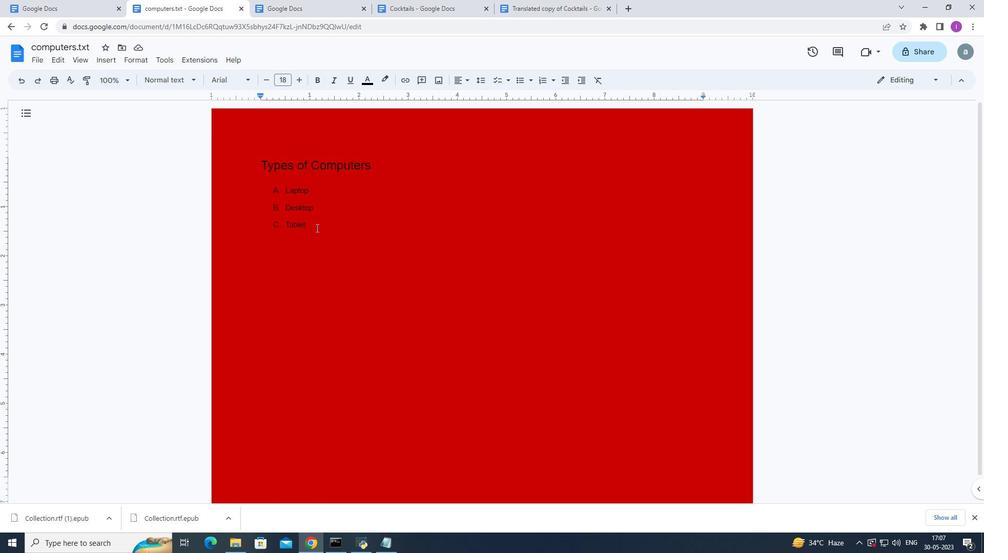 
Action: Mouse pressed left at (313, 224)
Screenshot: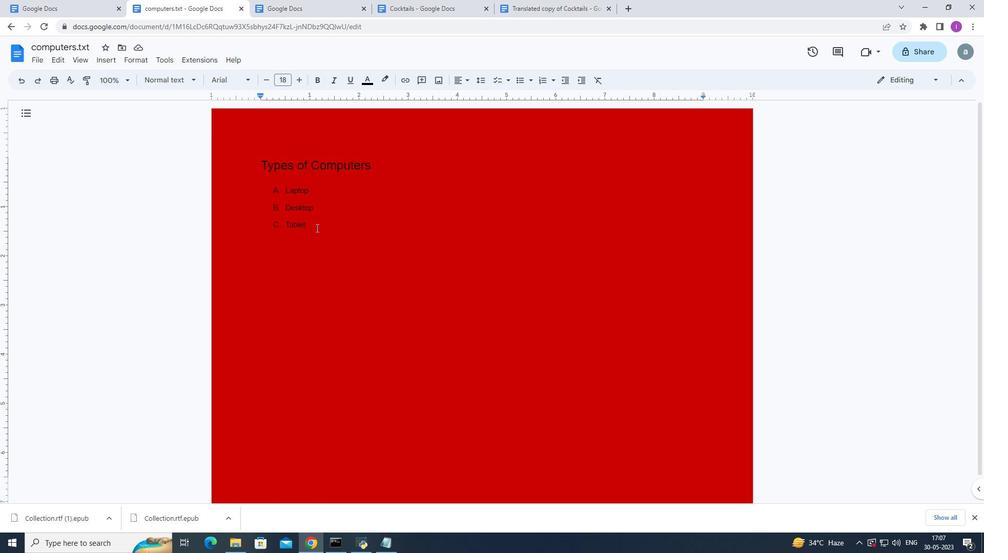 
Action: Mouse moved to (752, 208)
Screenshot: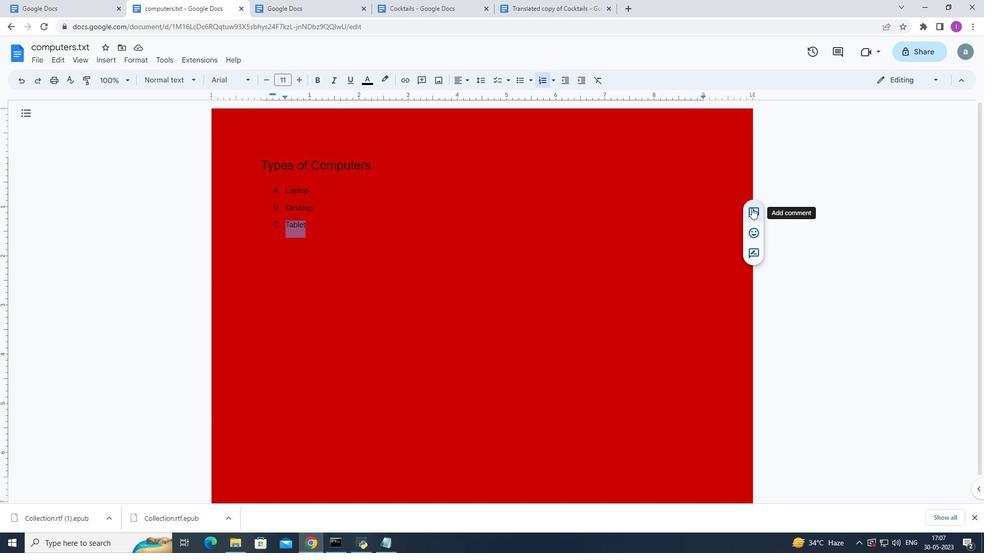 
Action: Mouse pressed left at (752, 208)
Screenshot: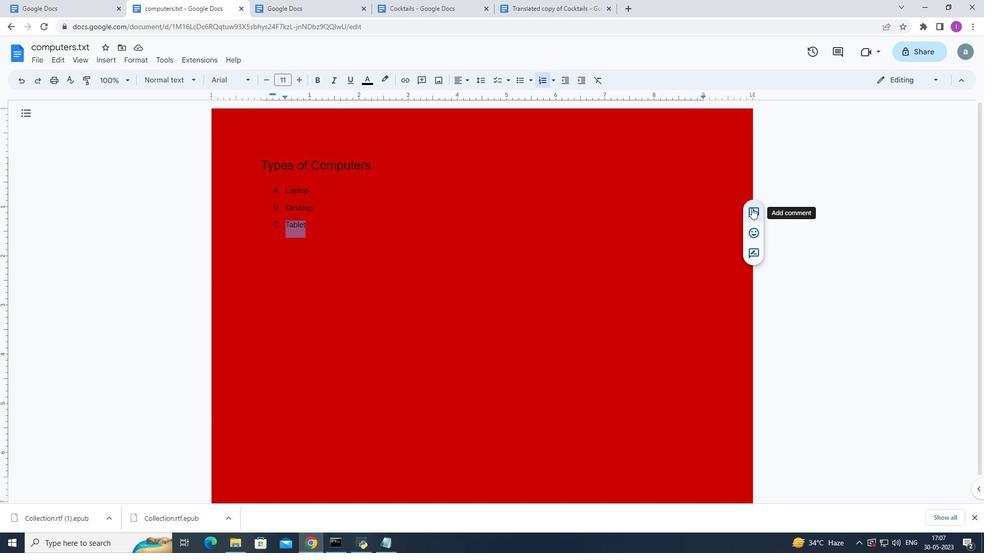 
Action: Mouse moved to (889, 300)
Screenshot: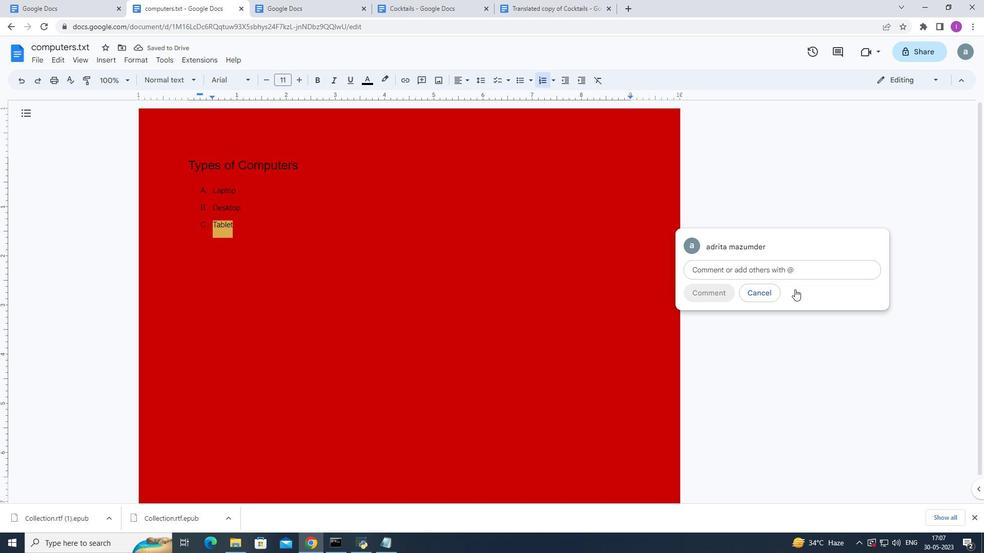 
Action: Key pressed <Key.shift>It<Key.space>adds<Key.space>clarity<Key.space>to<Key.space>the<Key.space>overall<Key.space>documents
Screenshot: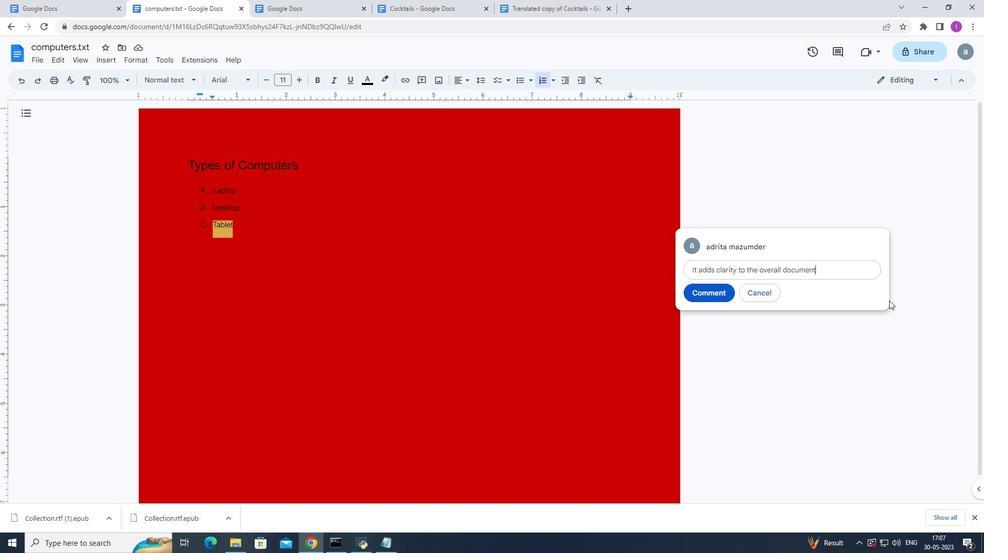 
Action: Mouse moved to (704, 294)
Screenshot: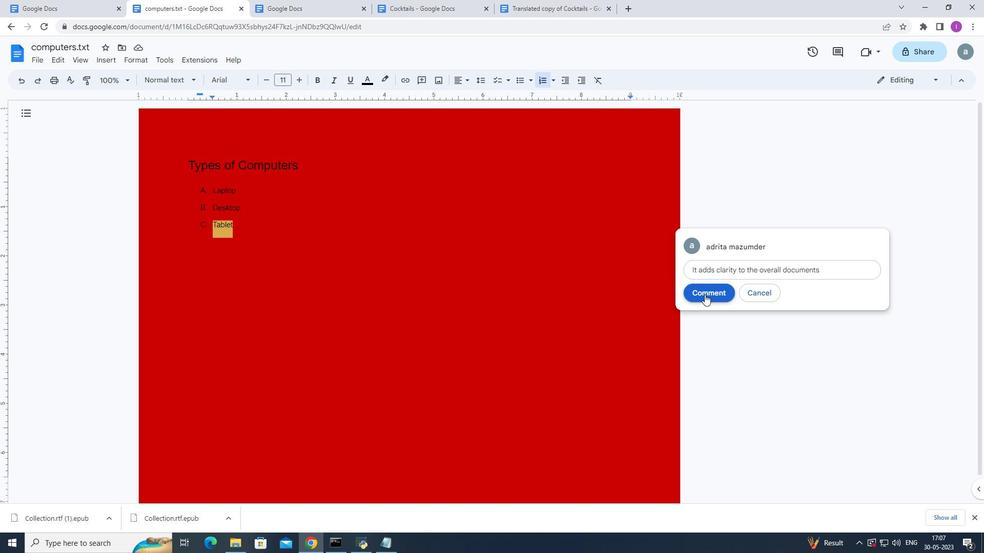 
Action: Mouse pressed left at (704, 294)
Screenshot: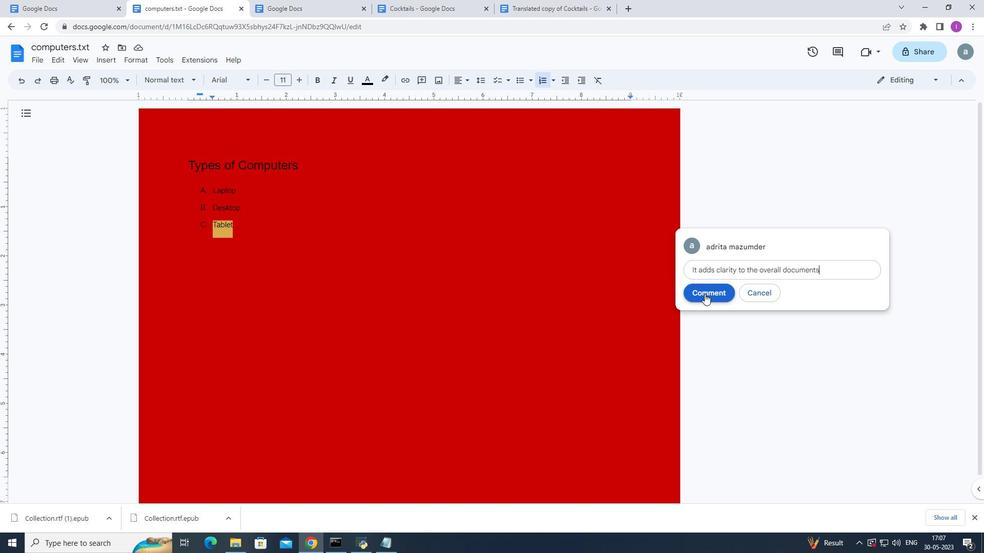 
Action: Mouse moved to (892, 266)
Screenshot: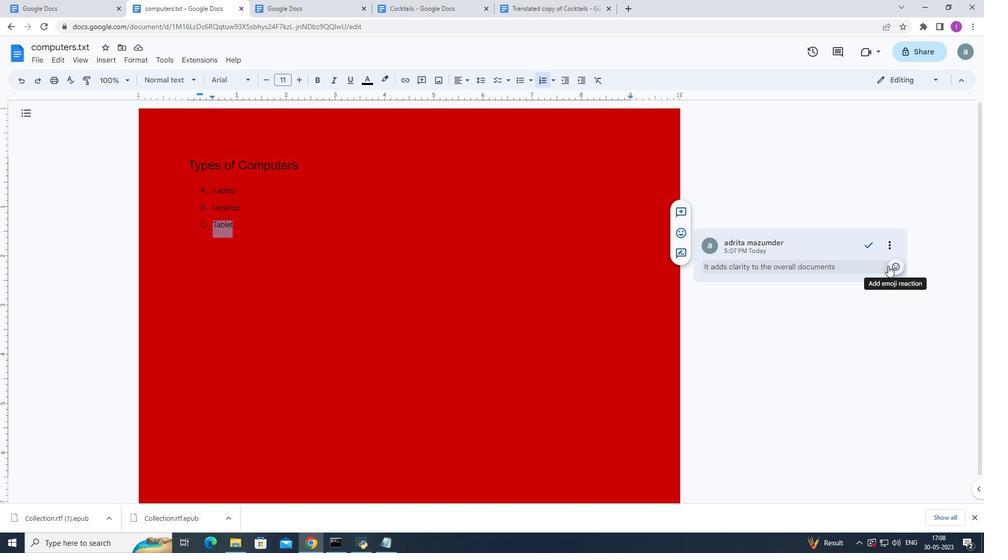 
Action: Mouse pressed left at (892, 266)
Screenshot: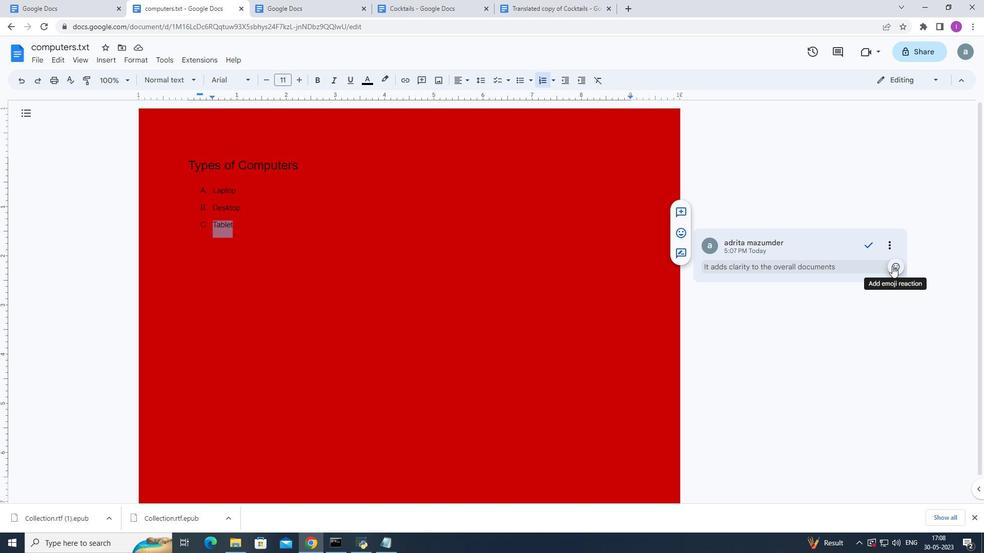 
Action: Mouse moved to (768, 414)
Screenshot: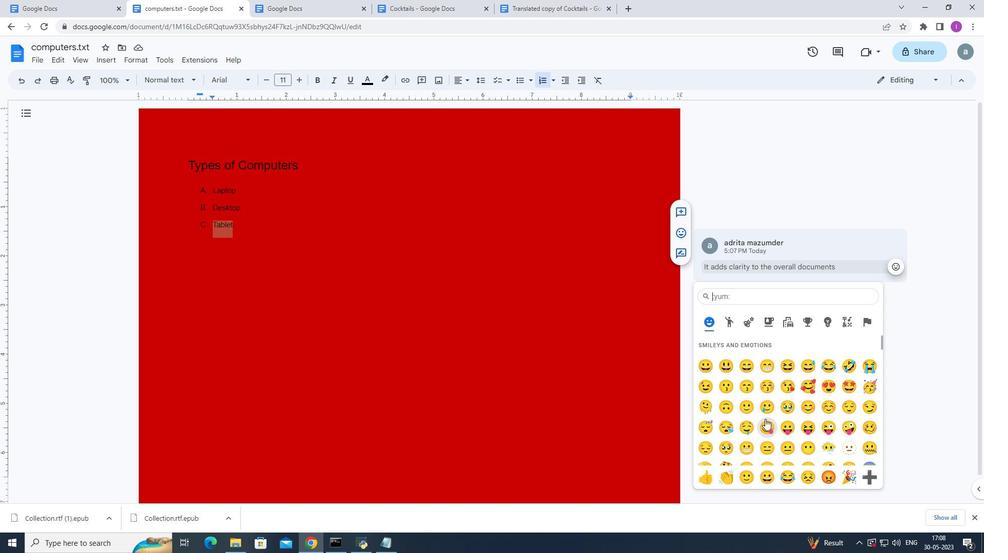 
Action: Mouse scrolled (768, 413) with delta (0, 0)
Screenshot: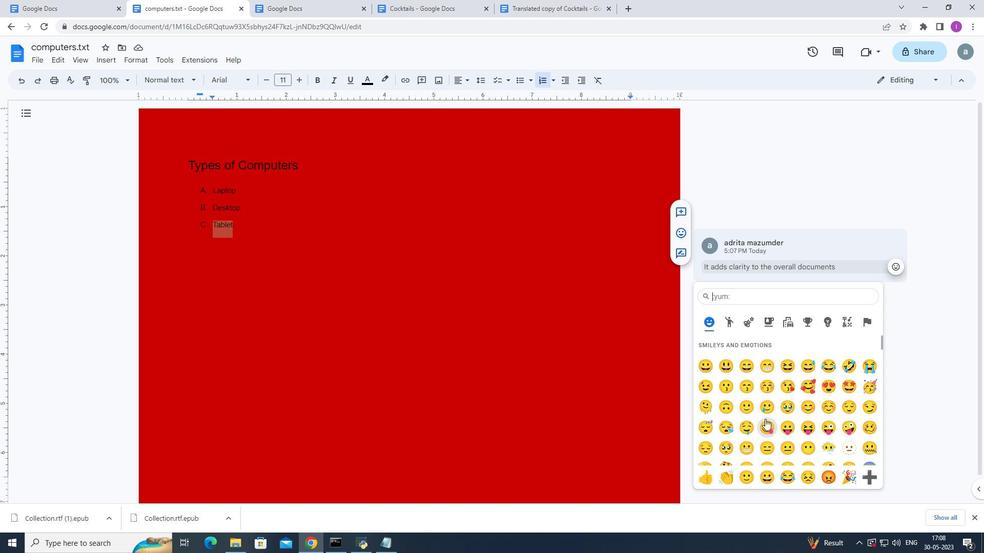 
Action: Mouse scrolled (768, 413) with delta (0, 0)
Screenshot: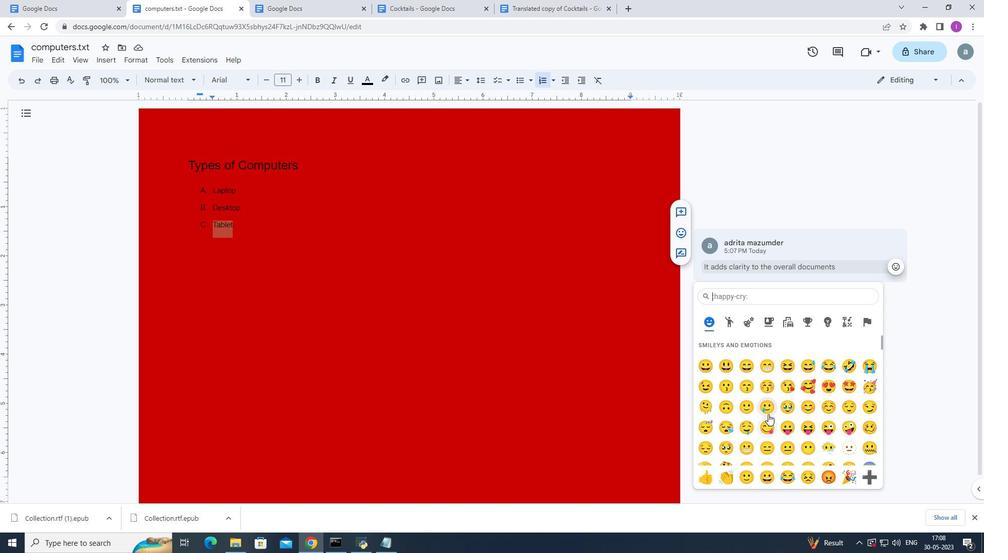 
Action: Mouse moved to (770, 412)
Screenshot: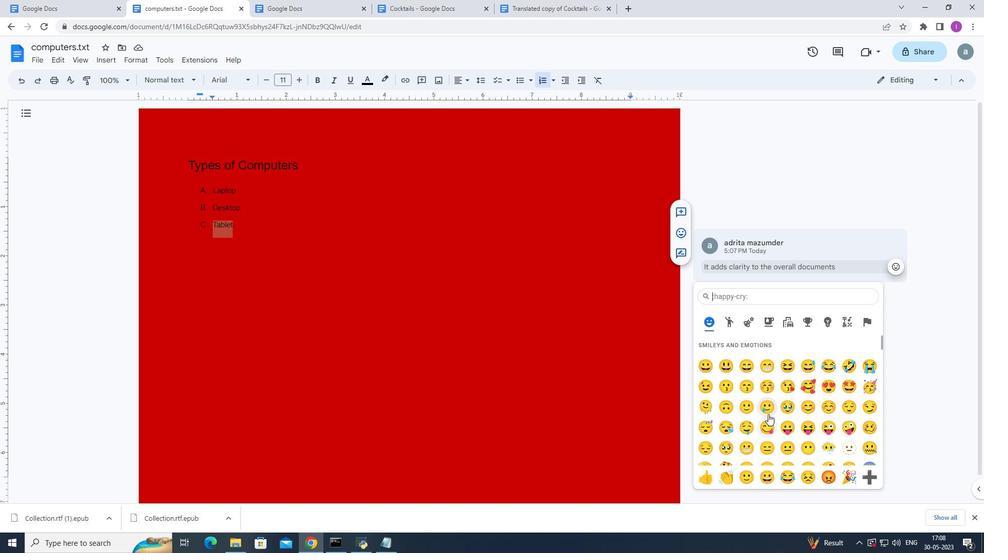 
Action: Mouse scrolled (770, 412) with delta (0, 0)
Screenshot: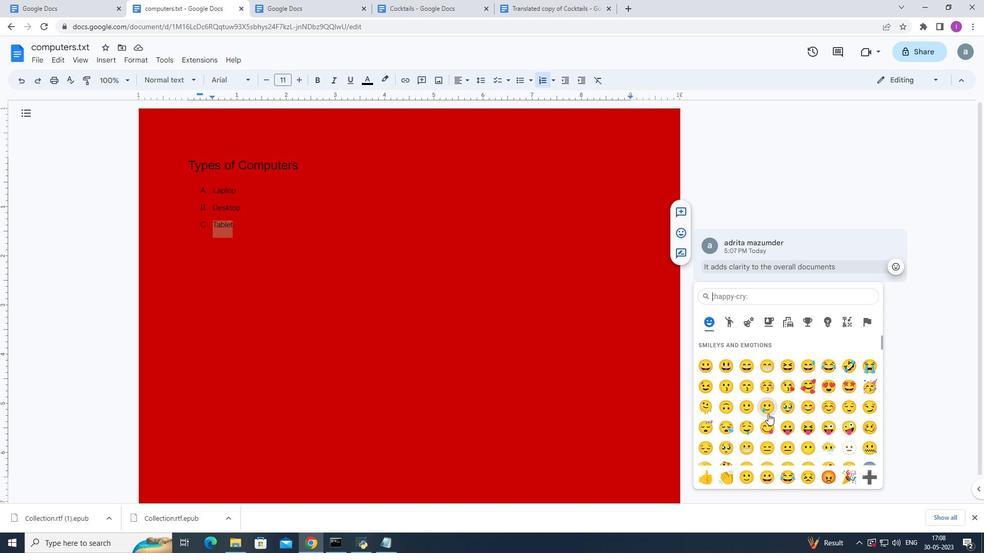 
Action: Mouse moved to (771, 408)
Screenshot: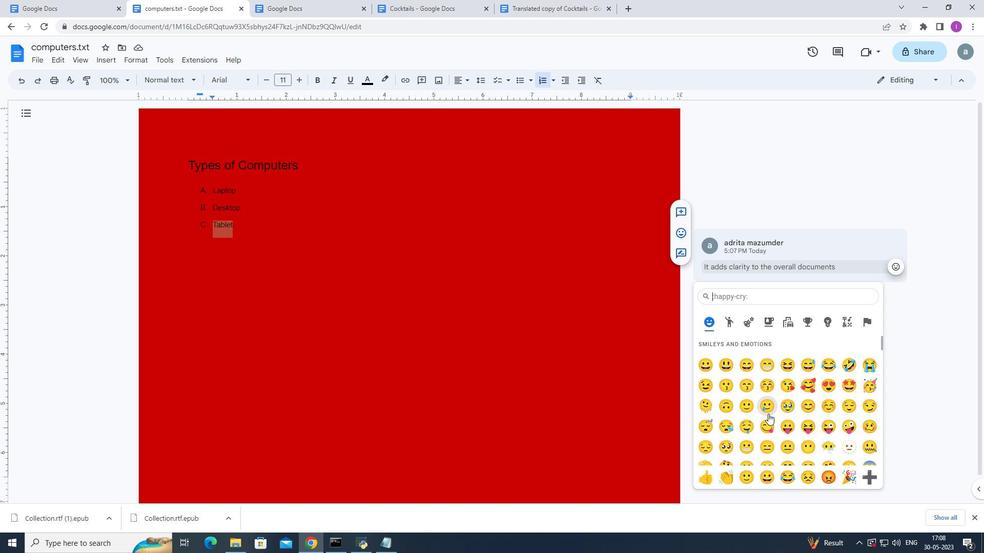 
Action: Mouse scrolled (771, 408) with delta (0, 0)
Screenshot: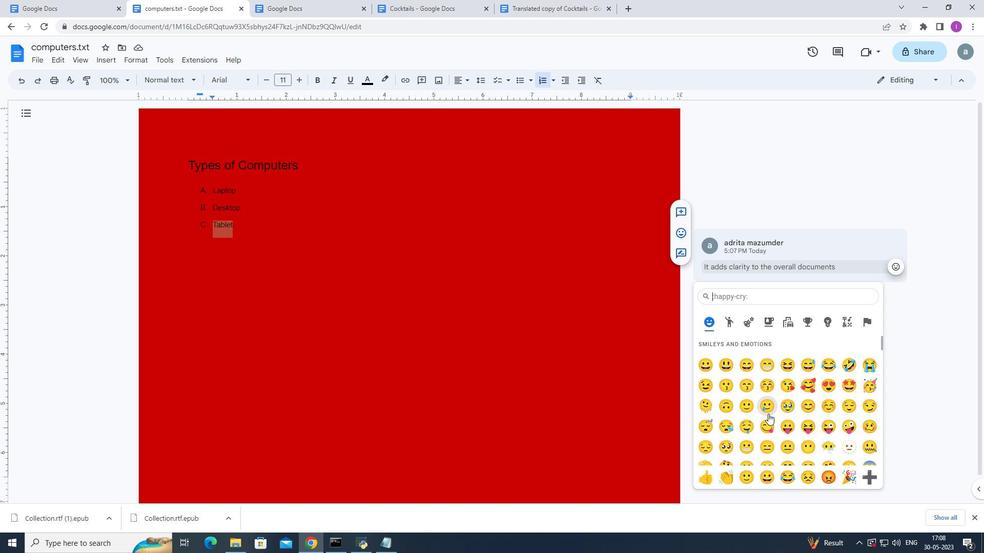 
Action: Mouse moved to (774, 404)
Screenshot: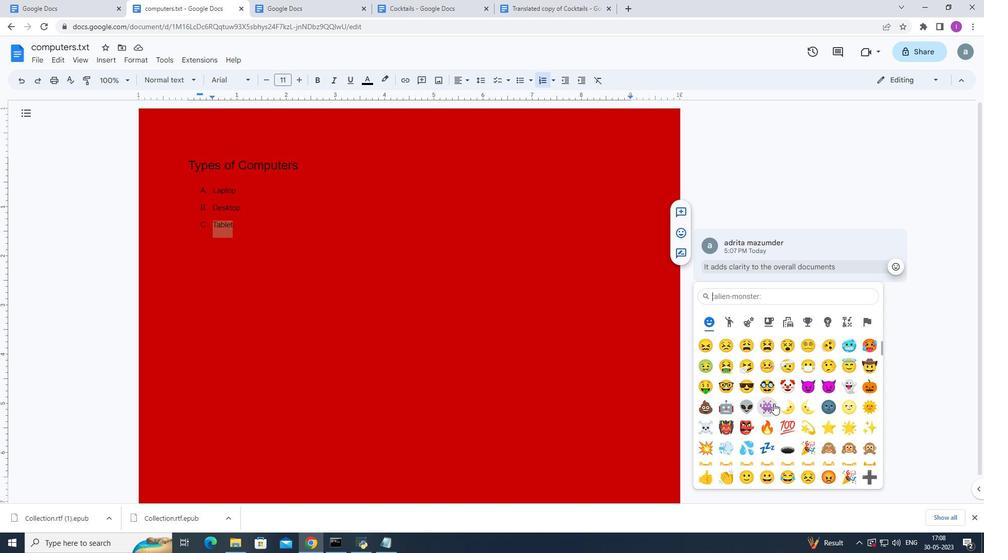 
Action: Mouse scrolled (774, 403) with delta (0, 0)
Screenshot: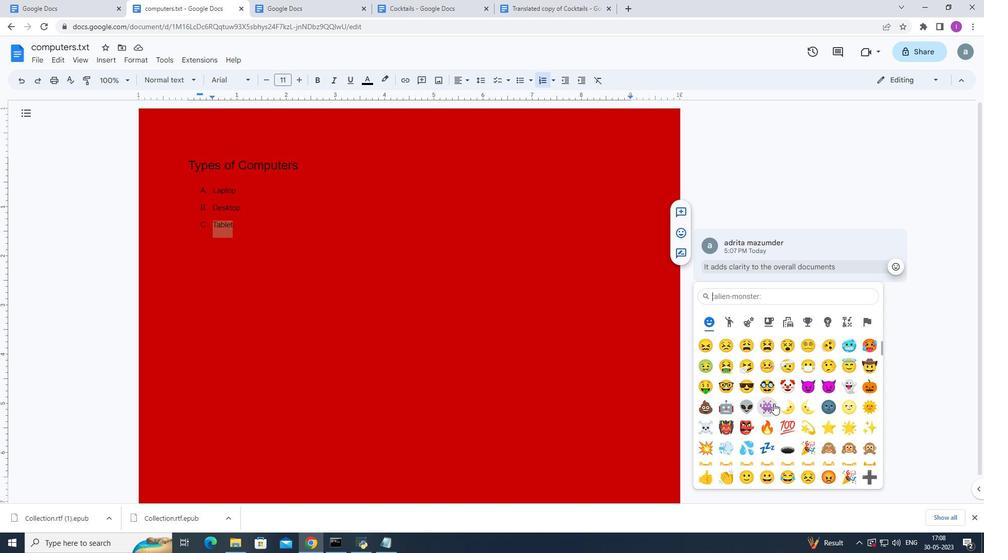 
Action: Mouse scrolled (774, 403) with delta (0, 0)
Screenshot: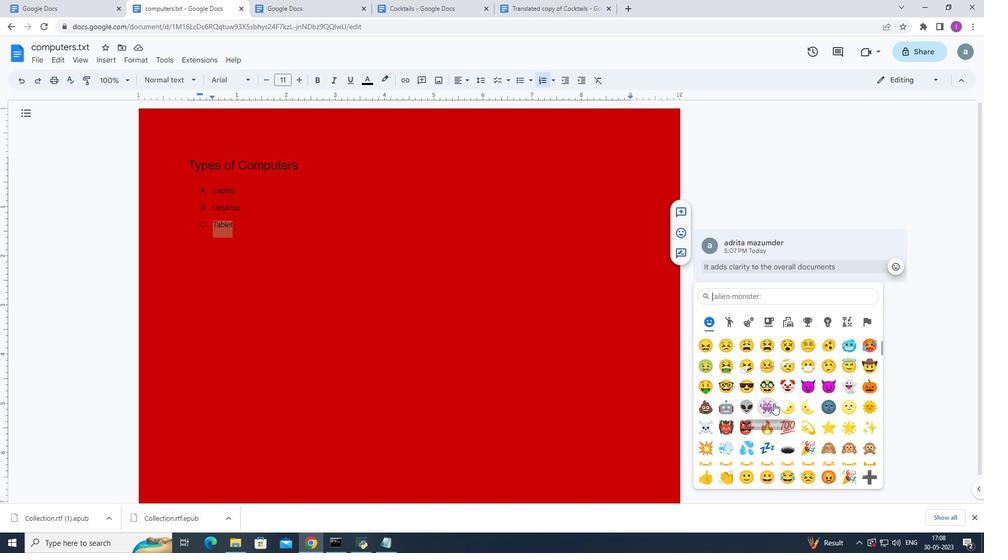 
Action: Mouse scrolled (774, 403) with delta (0, 0)
Screenshot: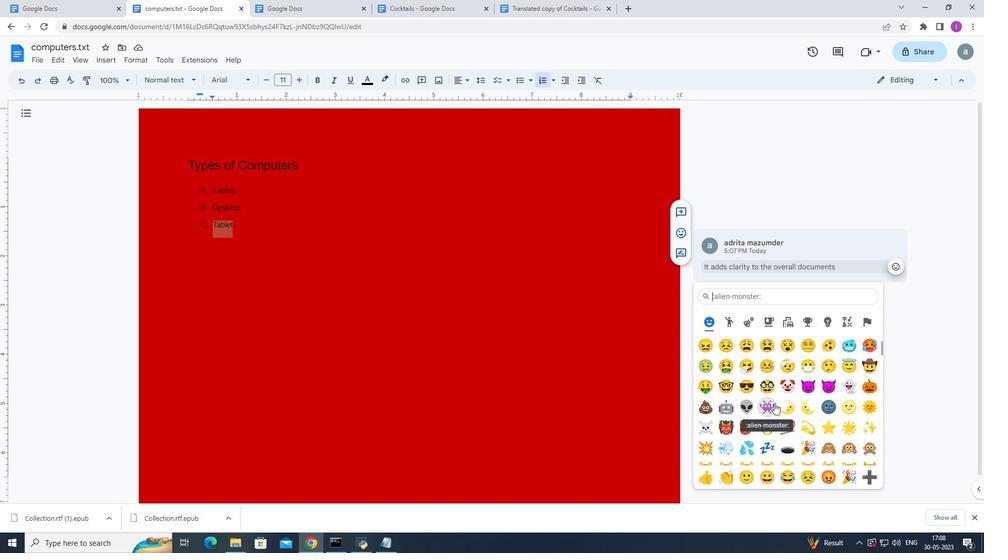 
Action: Mouse moved to (775, 404)
Screenshot: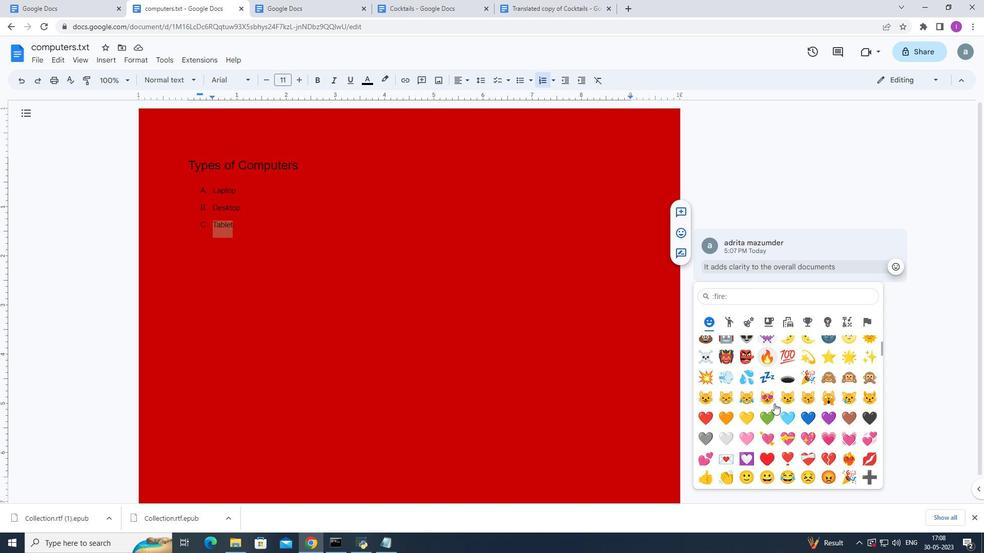 
Action: Mouse scrolled (775, 403) with delta (0, 0)
Screenshot: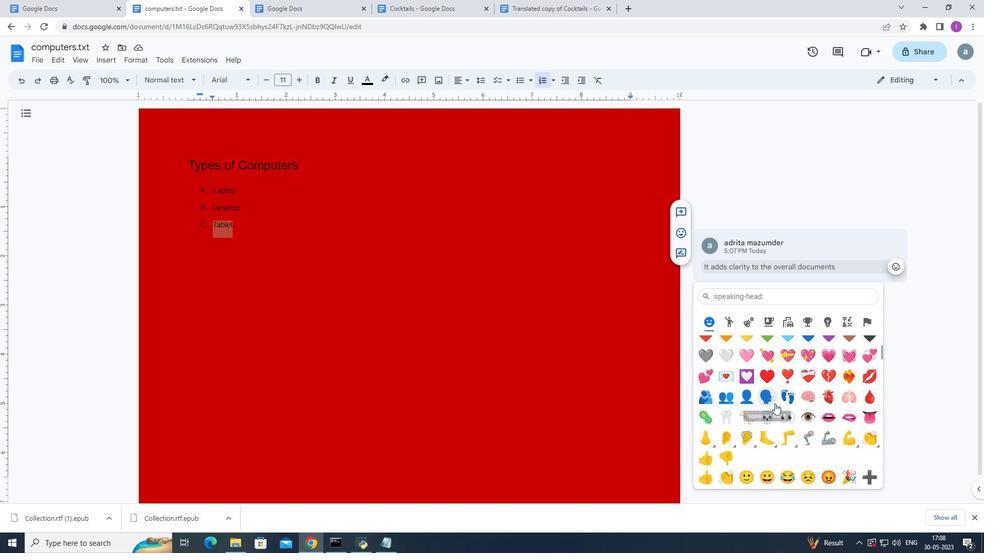 
Action: Mouse scrolled (775, 403) with delta (0, 0)
Screenshot: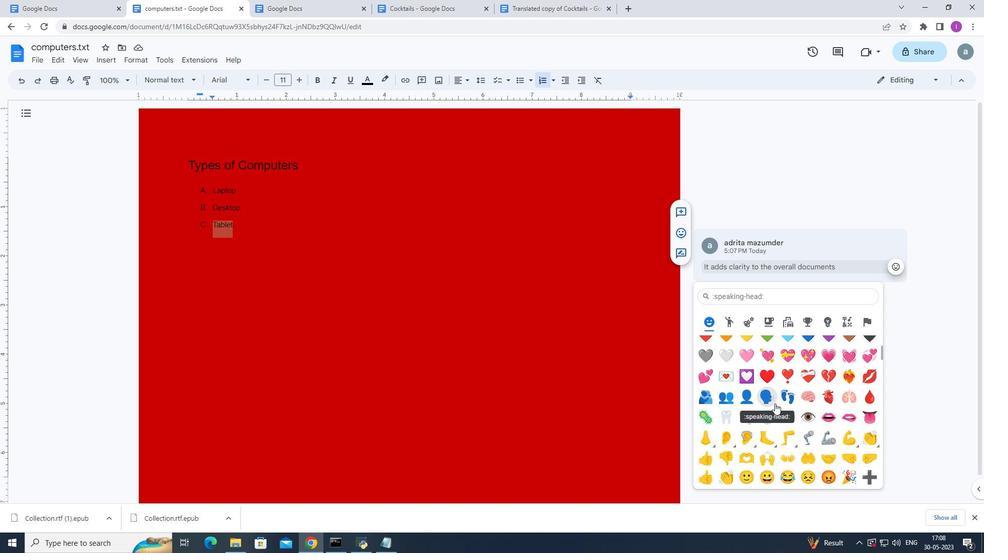 
Action: Mouse scrolled (775, 403) with delta (0, 0)
Screenshot: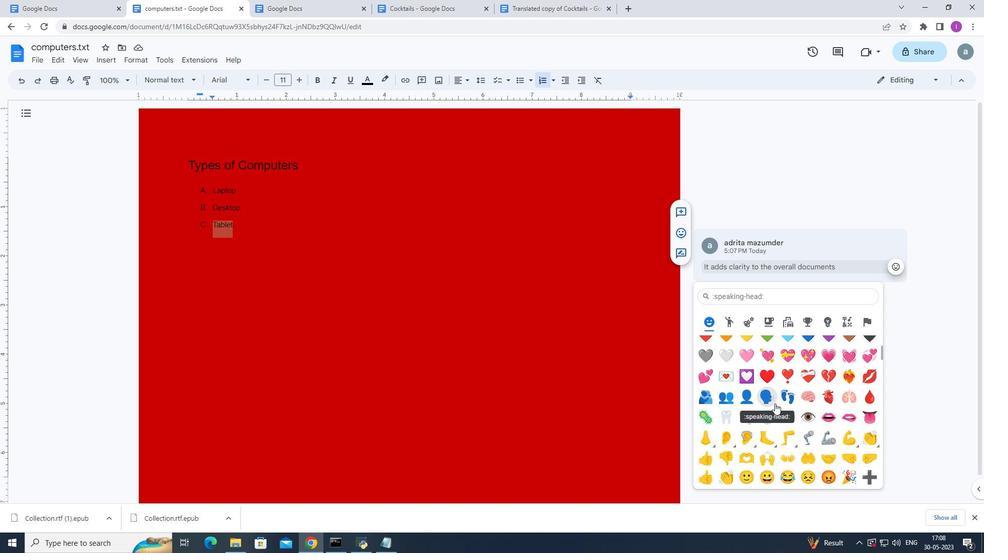 
Action: Mouse moved to (848, 376)
Screenshot: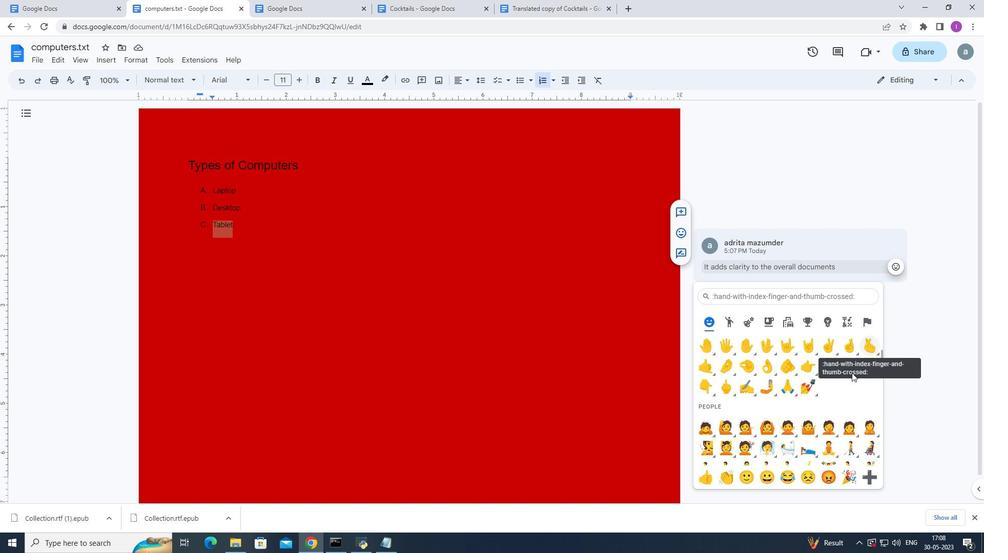 
Action: Mouse scrolled (848, 377) with delta (0, 0)
Screenshot: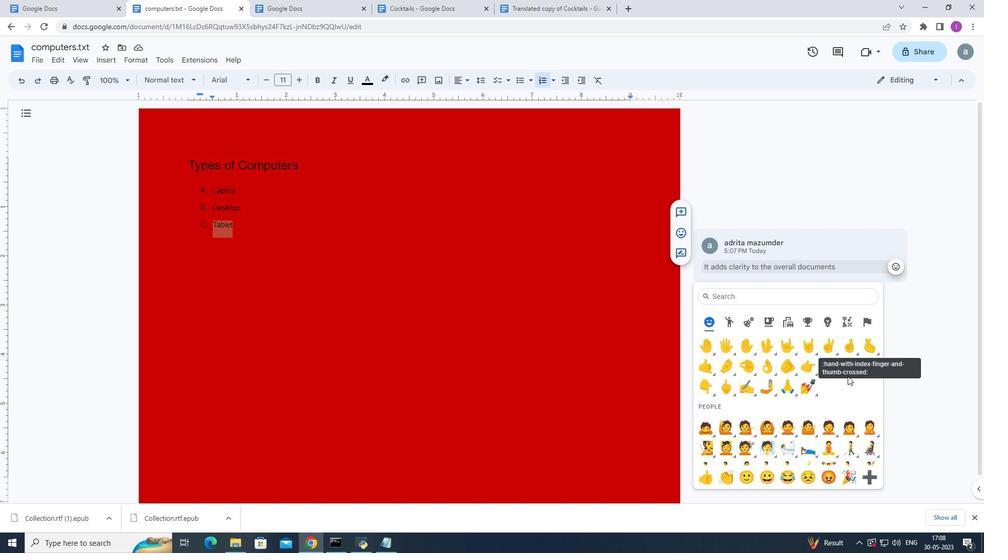 
Action: Mouse scrolled (848, 377) with delta (0, 0)
Screenshot: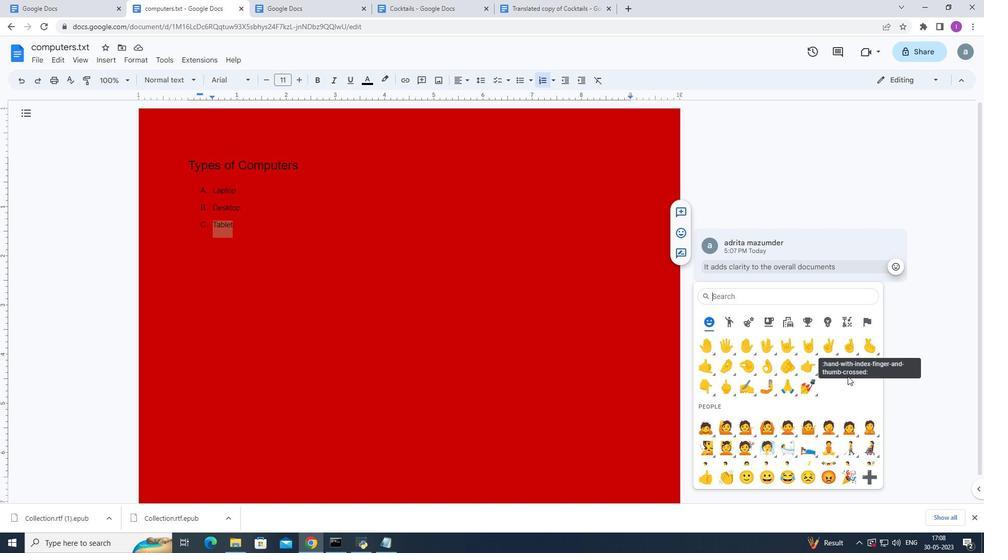 
Action: Mouse scrolled (848, 377) with delta (0, 0)
Screenshot: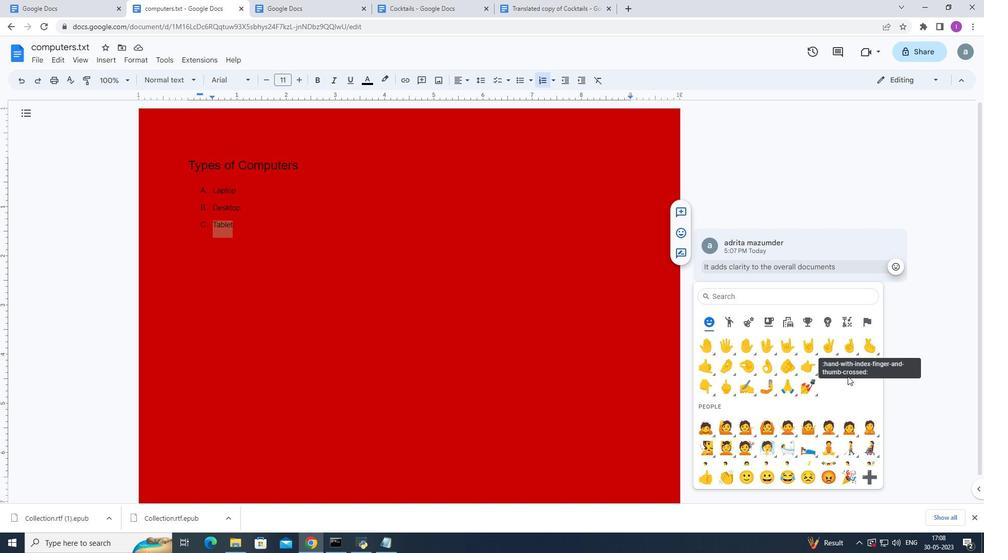 
Action: Mouse moved to (780, 388)
Screenshot: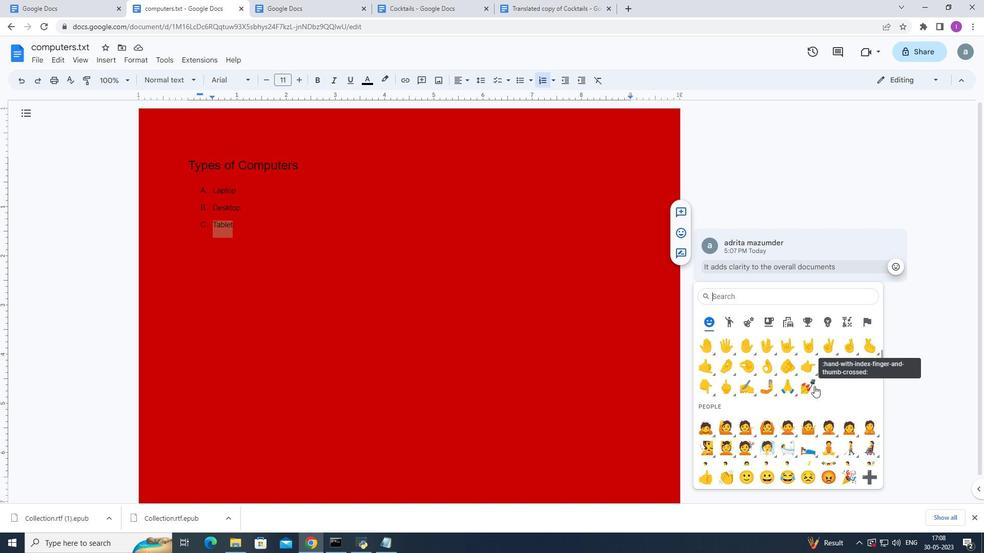 
Action: Mouse scrolled (780, 389) with delta (0, 0)
Screenshot: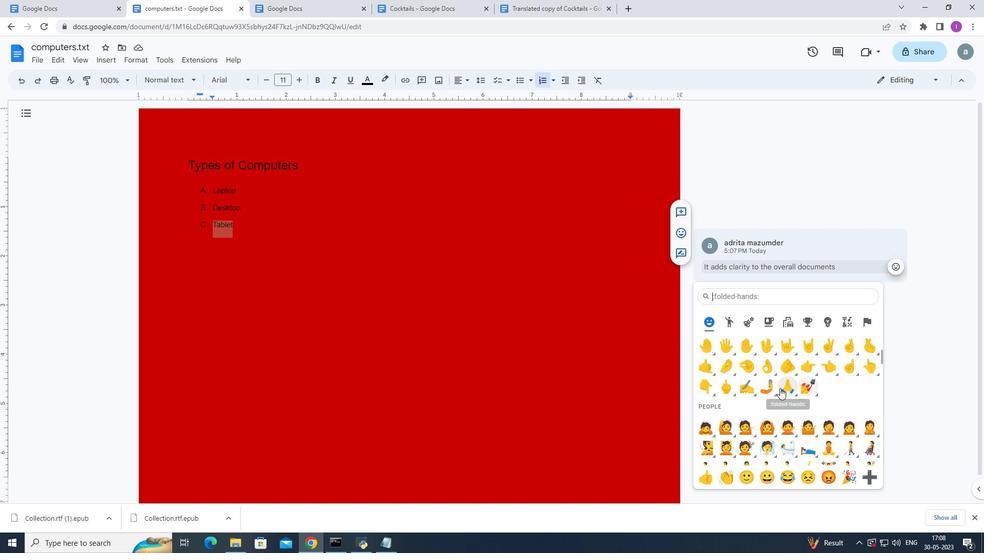 
Action: Mouse scrolled (780, 389) with delta (0, 0)
Screenshot: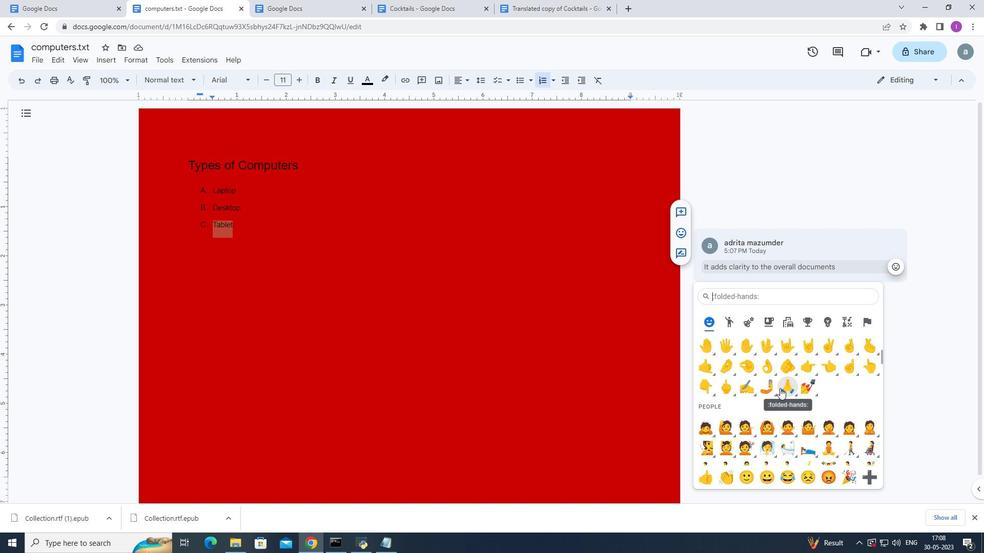 
Action: Mouse moved to (729, 406)
Screenshot: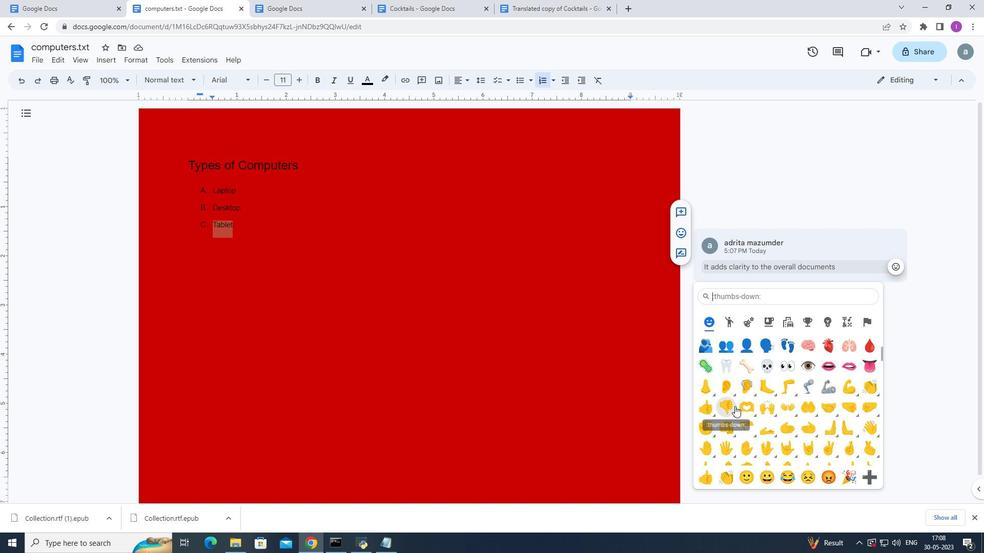 
Action: Mouse pressed left at (729, 406)
Screenshot: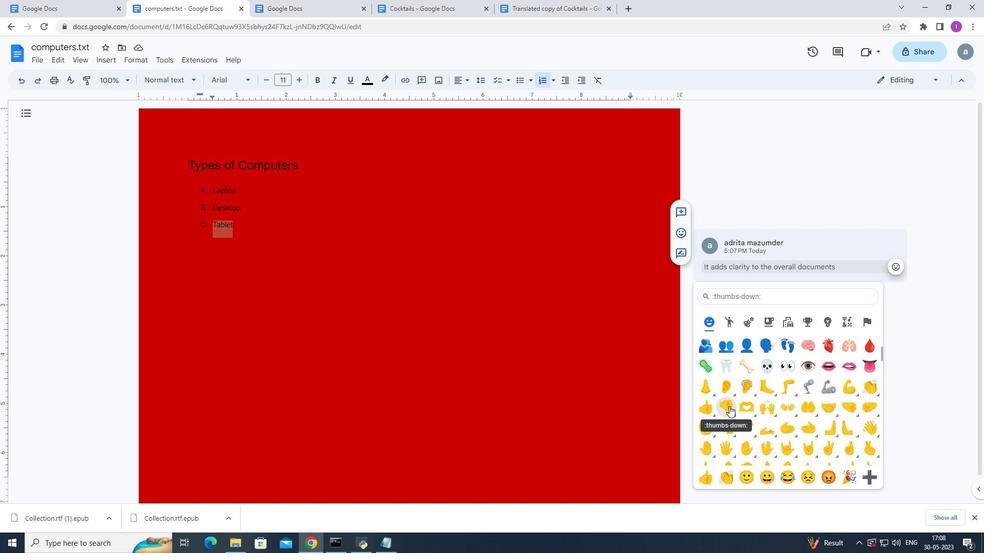
Action: Mouse moved to (250, 235)
Screenshot: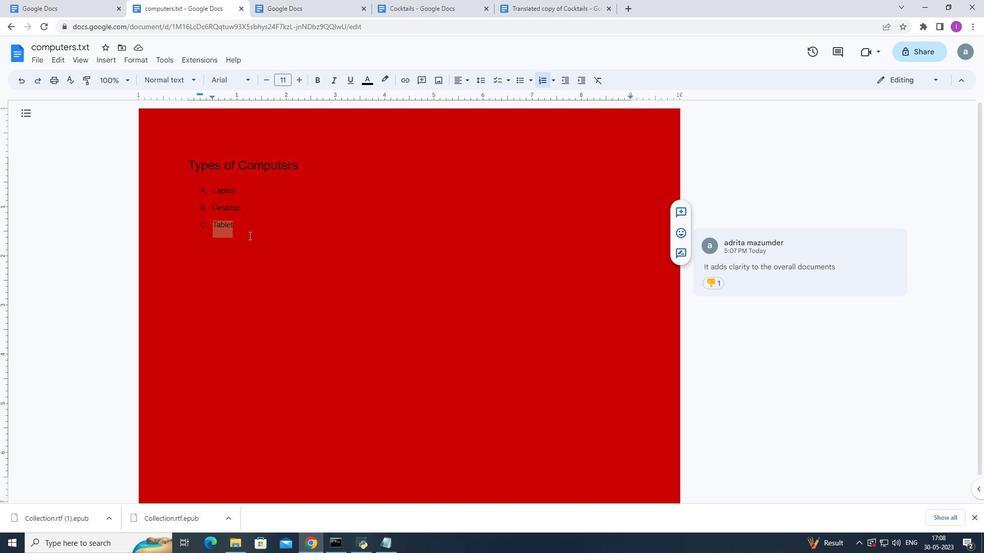 
Action: Mouse pressed left at (250, 235)
Screenshot: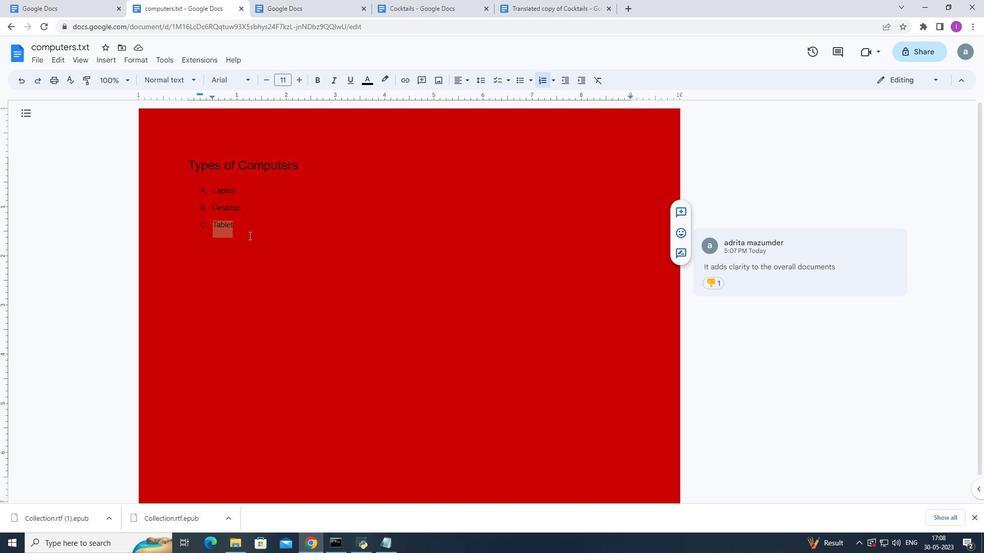 
Action: Mouse moved to (135, 61)
Screenshot: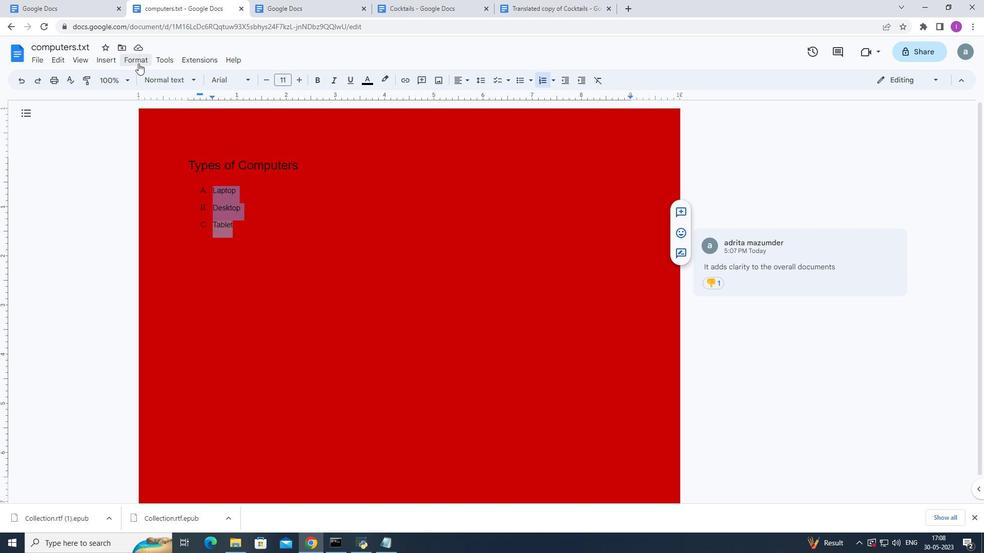 
Action: Mouse pressed left at (135, 61)
Screenshot: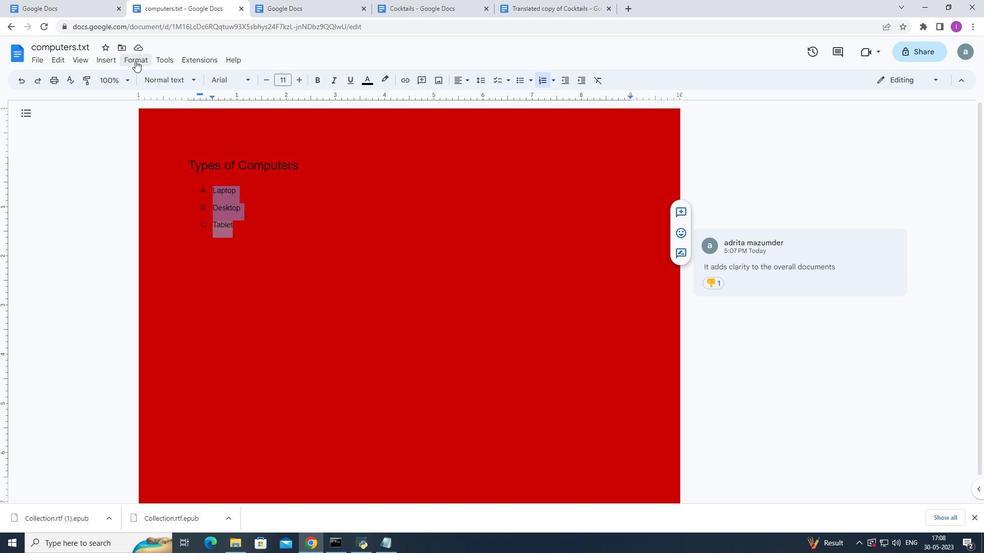 
Action: Mouse moved to (457, 241)
Screenshot: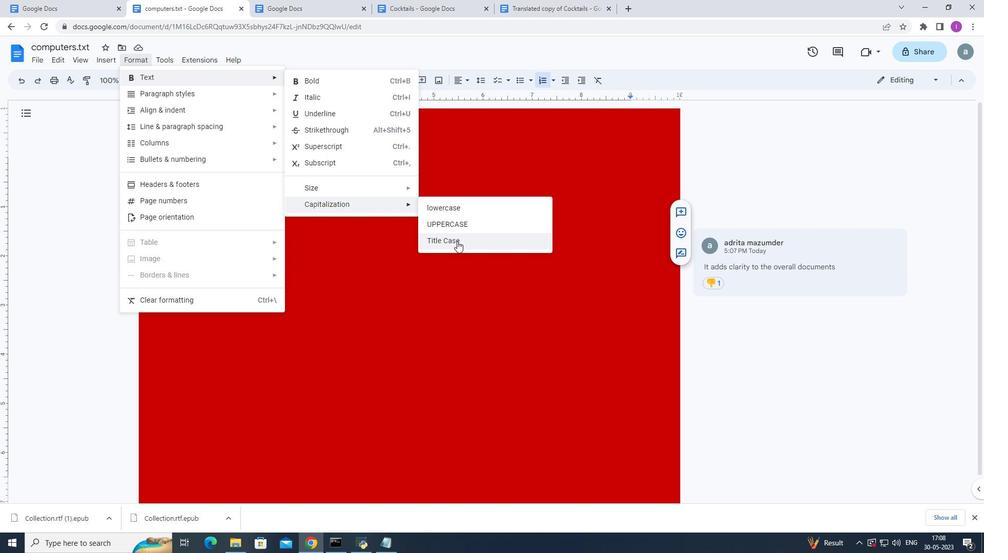 
Action: Mouse pressed left at (457, 241)
Screenshot: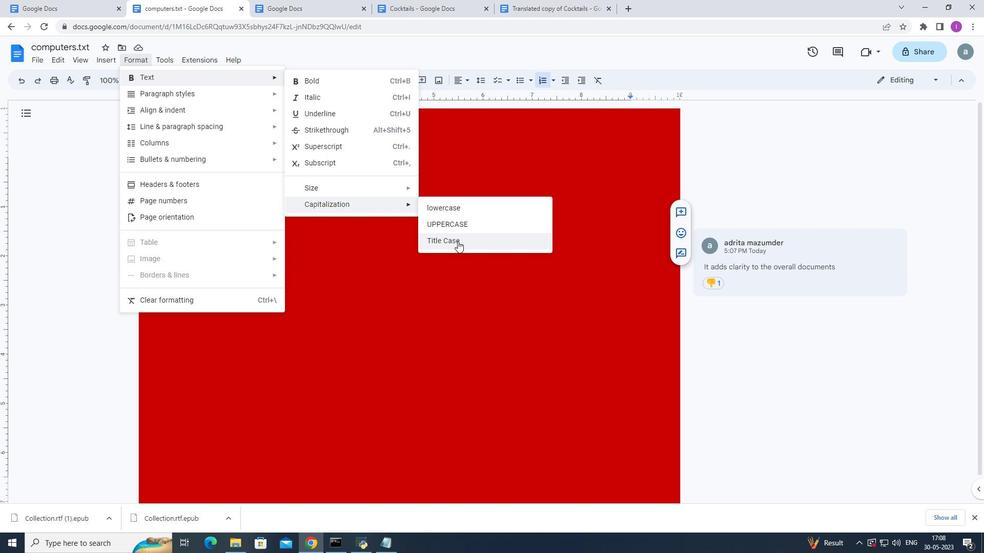 
Action: Mouse moved to (381, 265)
Screenshot: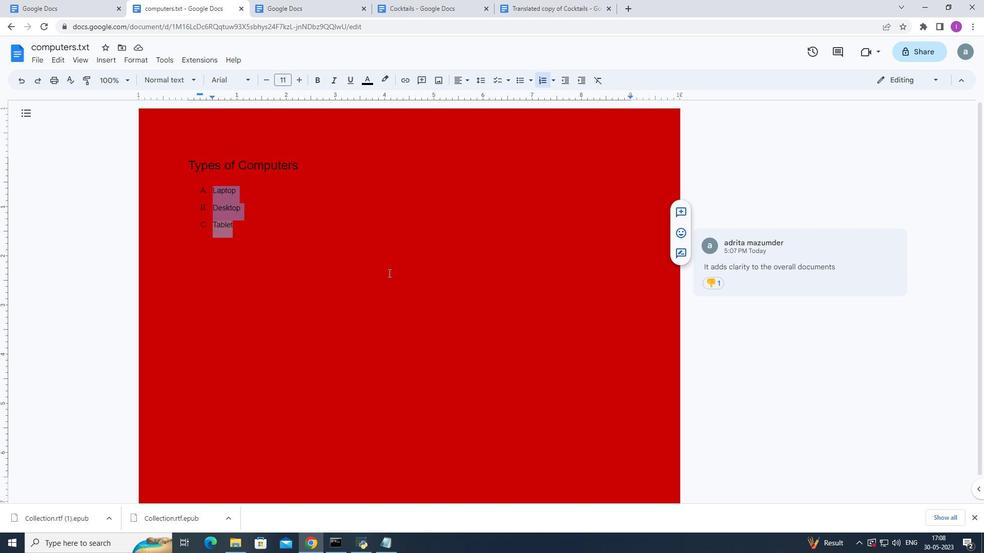 
